 Task: Find the distance between Seattle and Klondike Gold Rush National Historical Park
Action: Mouse moved to (265, 65)
Screenshot: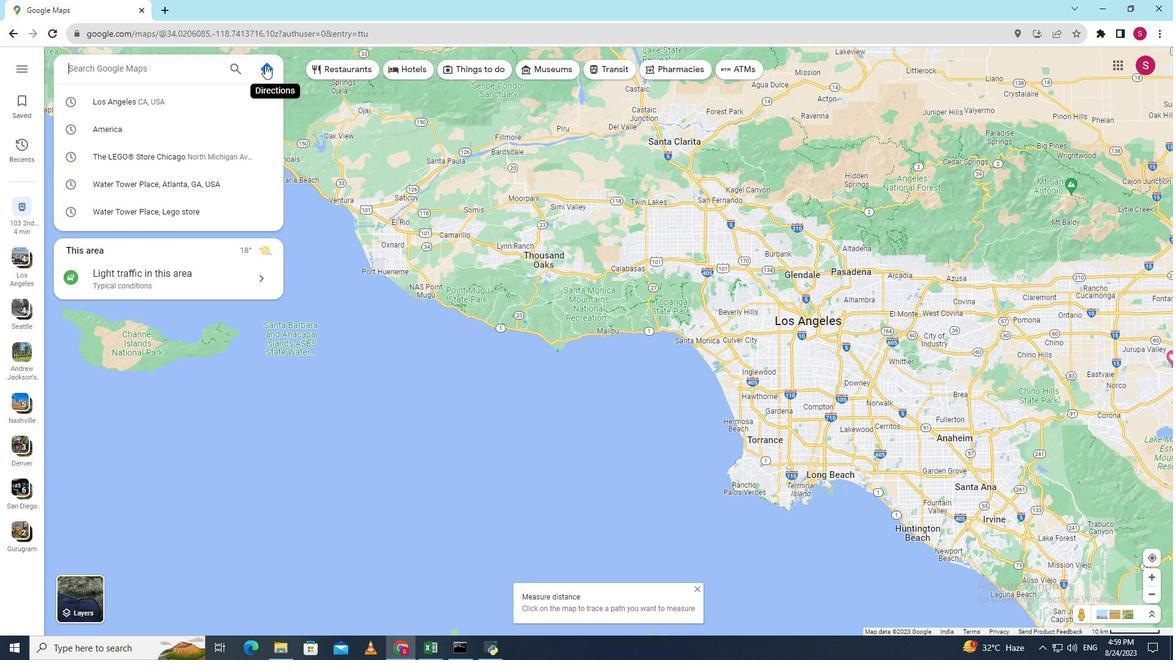 
Action: Mouse pressed left at (265, 65)
Screenshot: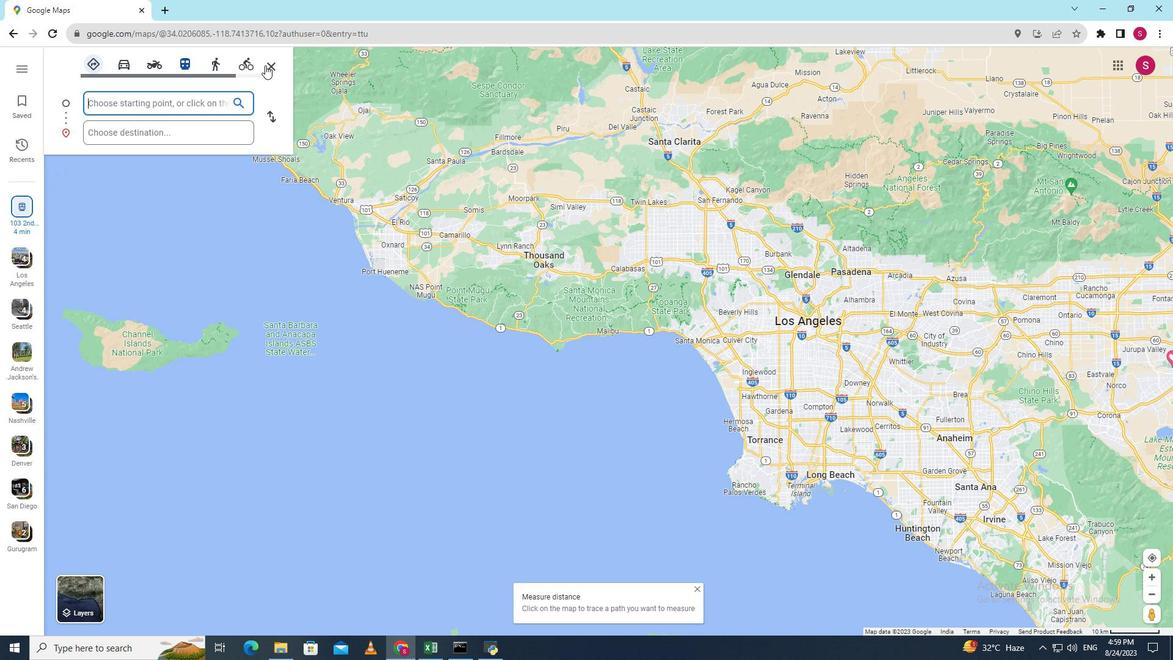 
Action: Key pressed <Key.shift>Seattle
Screenshot: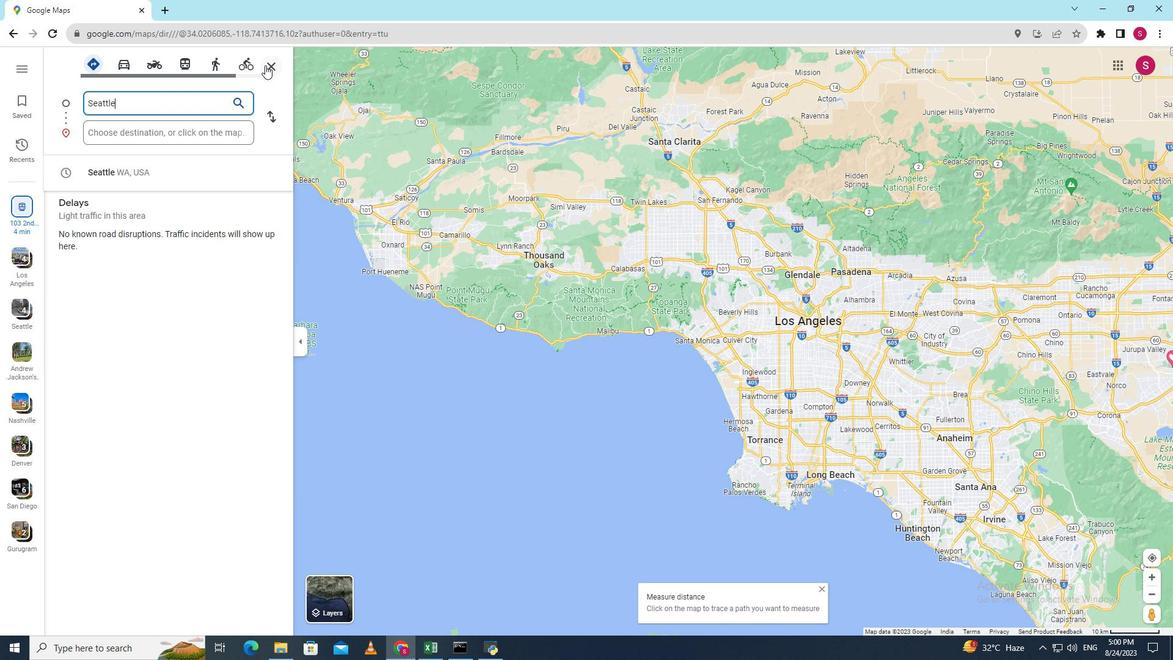 
Action: Mouse moved to (184, 128)
Screenshot: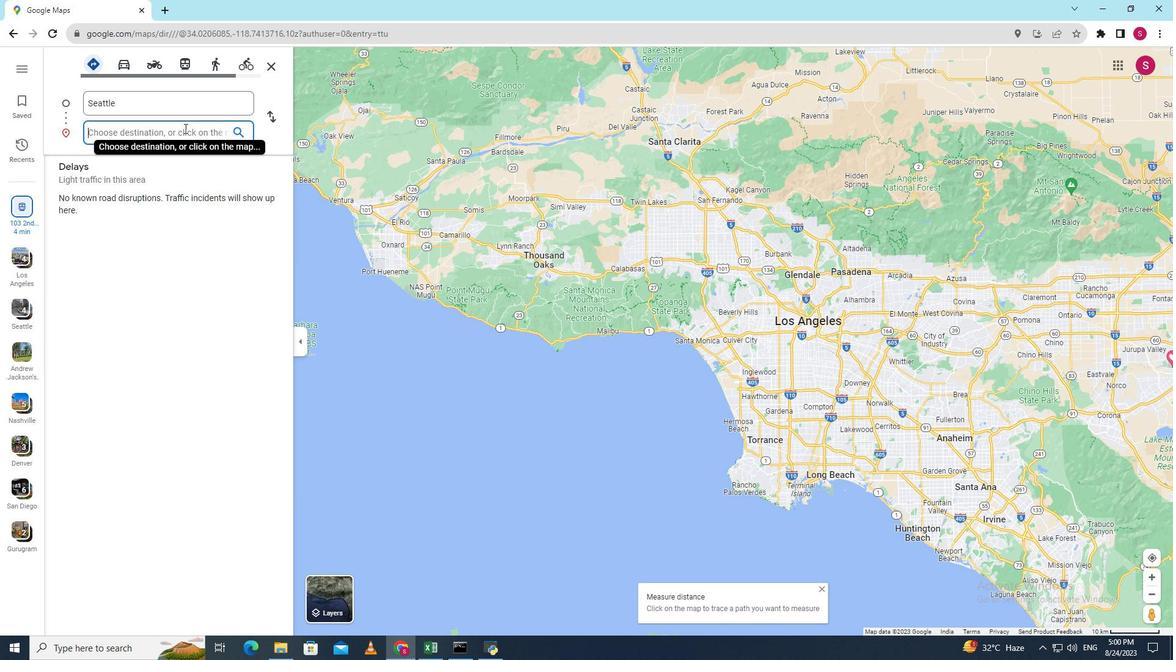 
Action: Mouse pressed left at (184, 128)
Screenshot: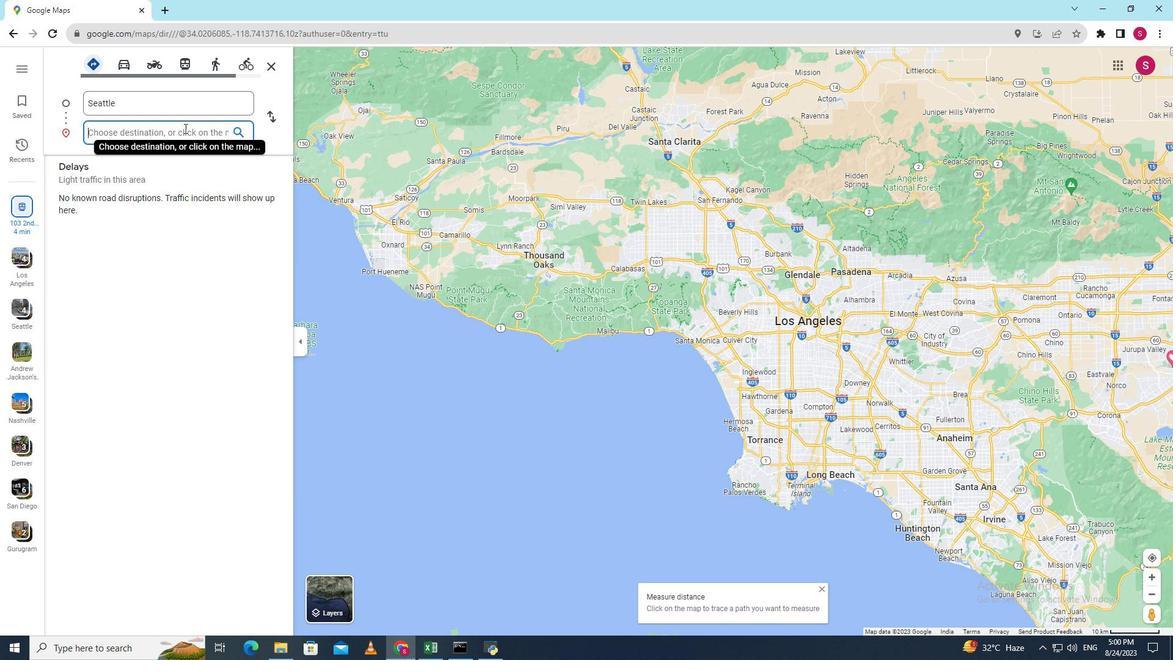 
Action: Key pressed <Key.shift><Key.shift><Key.shift><Key.shift><Key.shift><Key.shift><Key.shift><Key.shift><Key.shift><Key.shift>Klondike<Key.space><Key.shift><Key.shift><Key.shift><Key.shift><Key.shift><Key.shift><Key.shift><Key.shift><Key.shift><Key.shift><Key.shift><Key.shift><Key.shift><Key.shift><Key.shift><Key.shift><Key.shift><Key.shift>Gold<Key.space><Key.shift>Rush<Key.space><Key.shift><Key.shift><Key.shift>B<Key.backspace>national<Key.left><Key.left><Key.left><Key.left><Key.left><Key.left><Key.left><Key.left><Key.left><Key.right><Key.right><Key.backspace><Key.shift><Key.shift><Key.shift><Key.shift><Key.shift><Key.shift><Key.shift><Key.shift><Key.shift><Key.shift><Key.shift><Key.shift><Key.shift><Key.shift>N<Key.down>
Screenshot: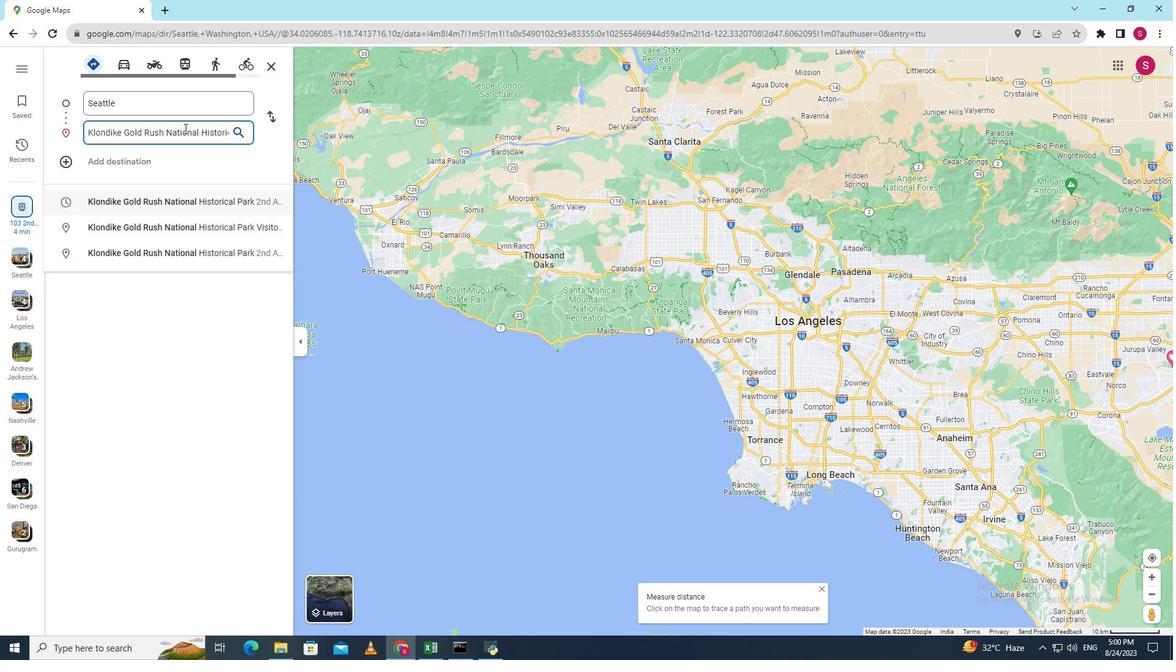 
Action: Mouse moved to (213, 131)
Screenshot: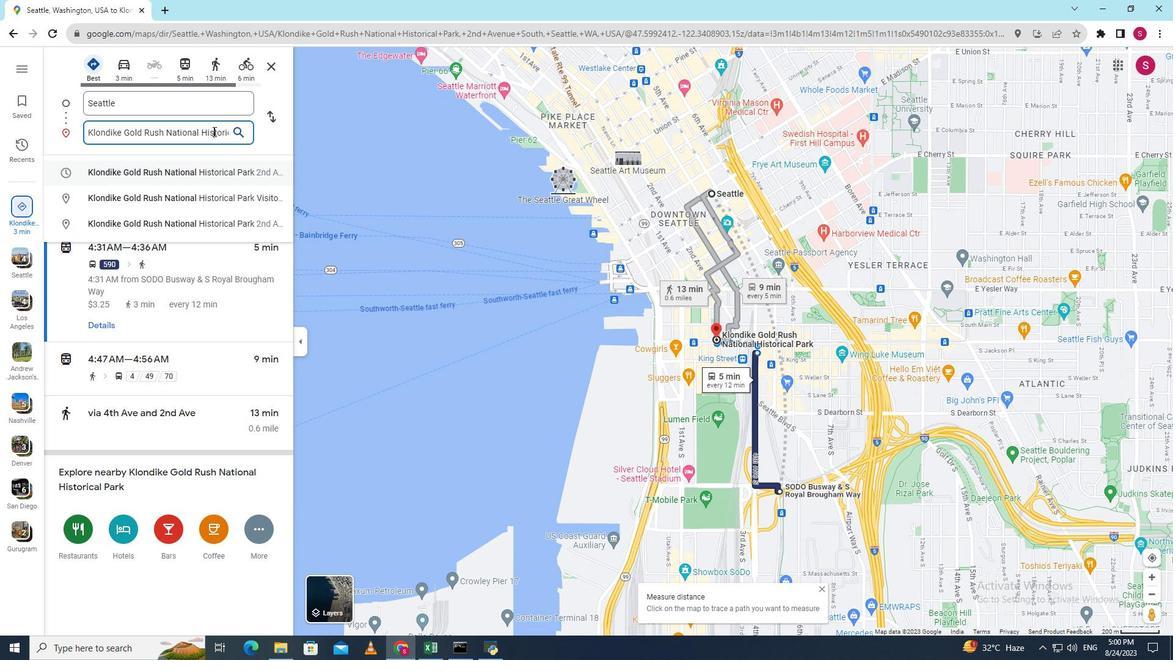 
Action: Mouse pressed left at (213, 131)
Screenshot: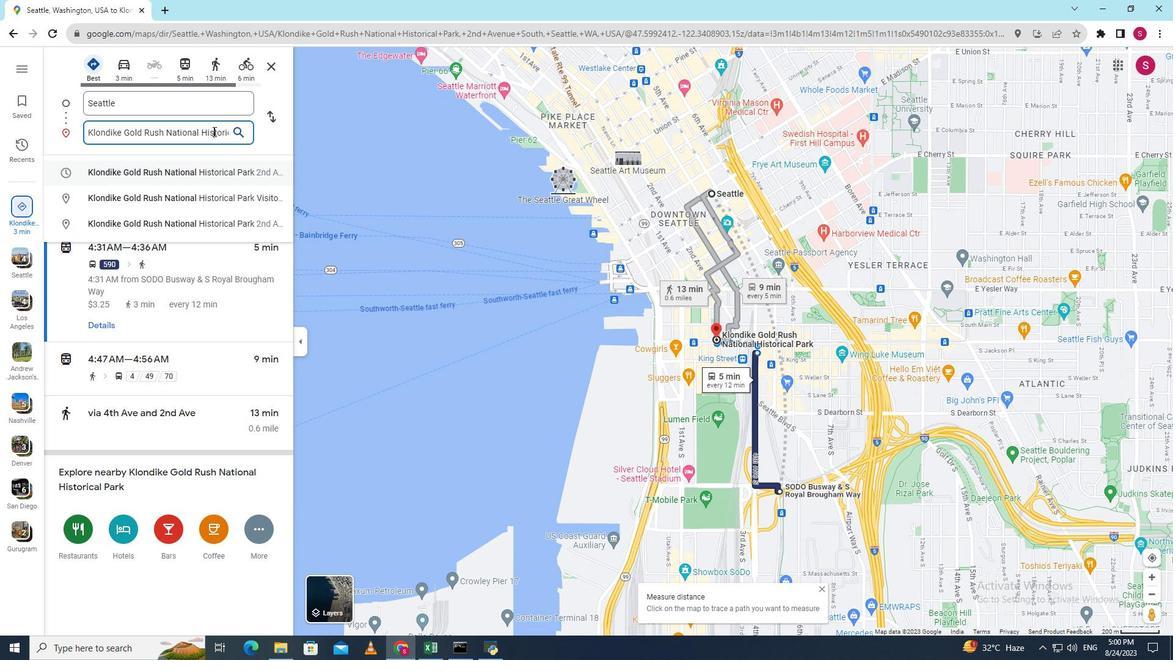 
Action: Mouse moved to (716, 209)
Screenshot: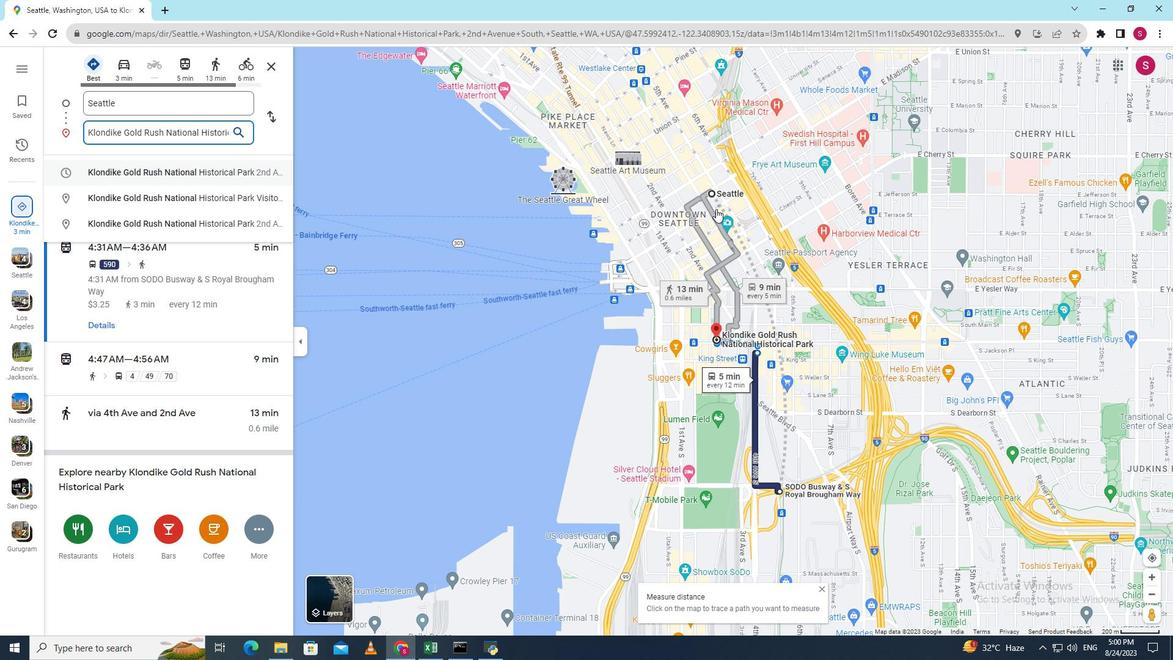 
Action: Mouse scrolled (716, 209) with delta (0, 0)
Screenshot: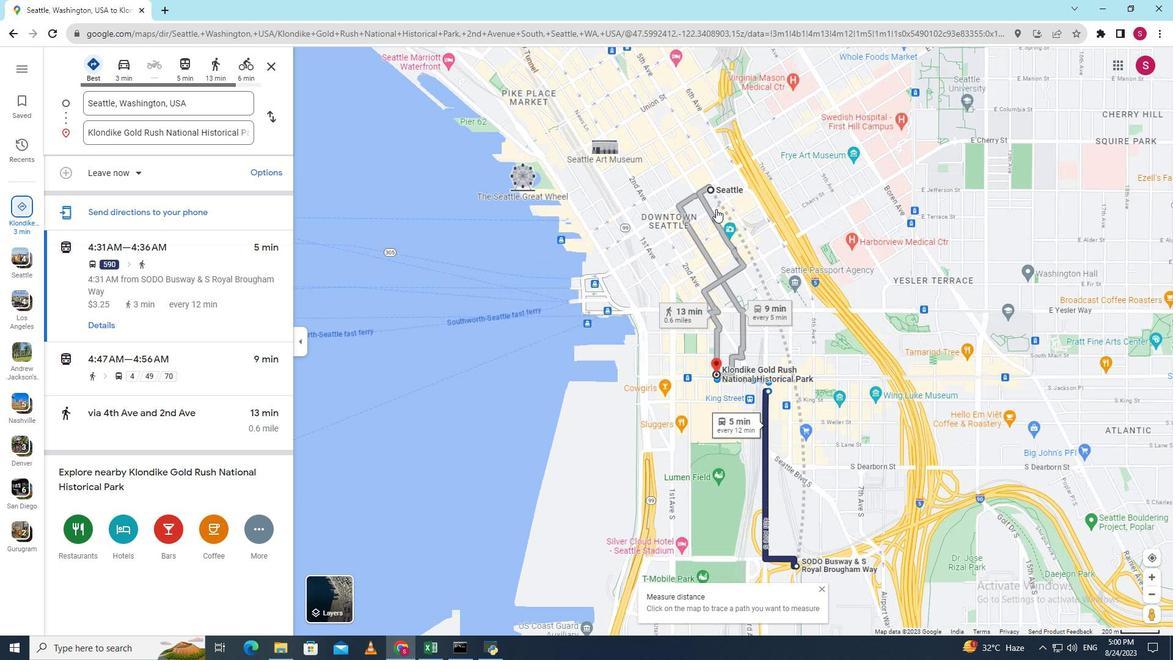 
Action: Mouse scrolled (716, 209) with delta (0, 0)
Screenshot: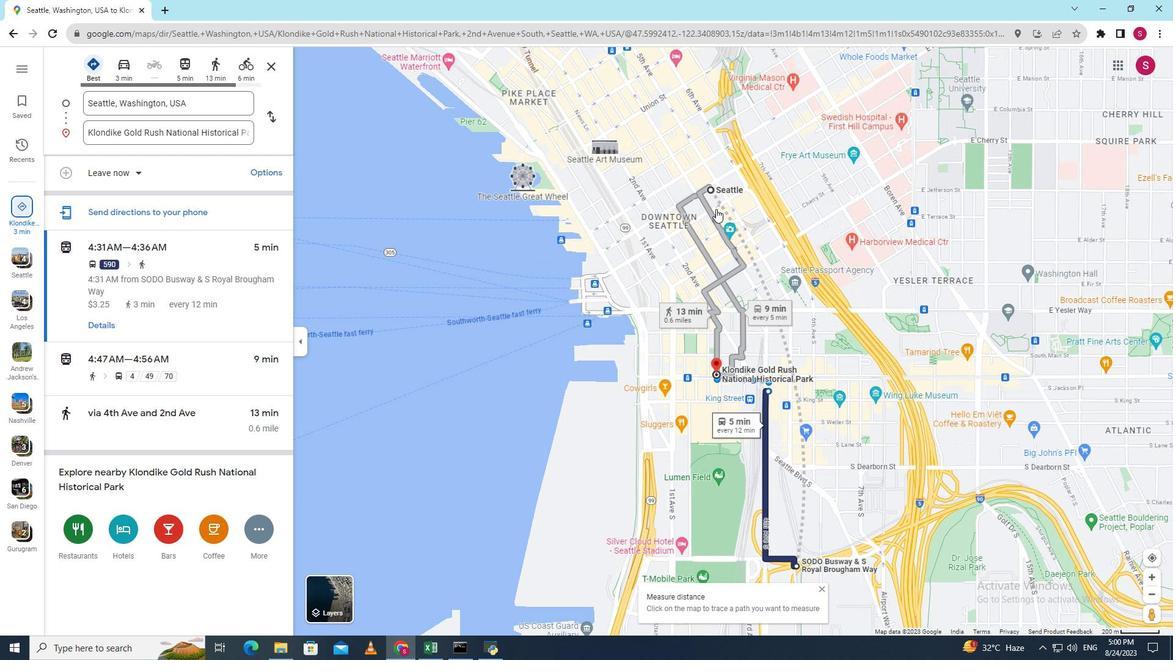 
Action: Mouse scrolled (716, 209) with delta (0, 0)
Screenshot: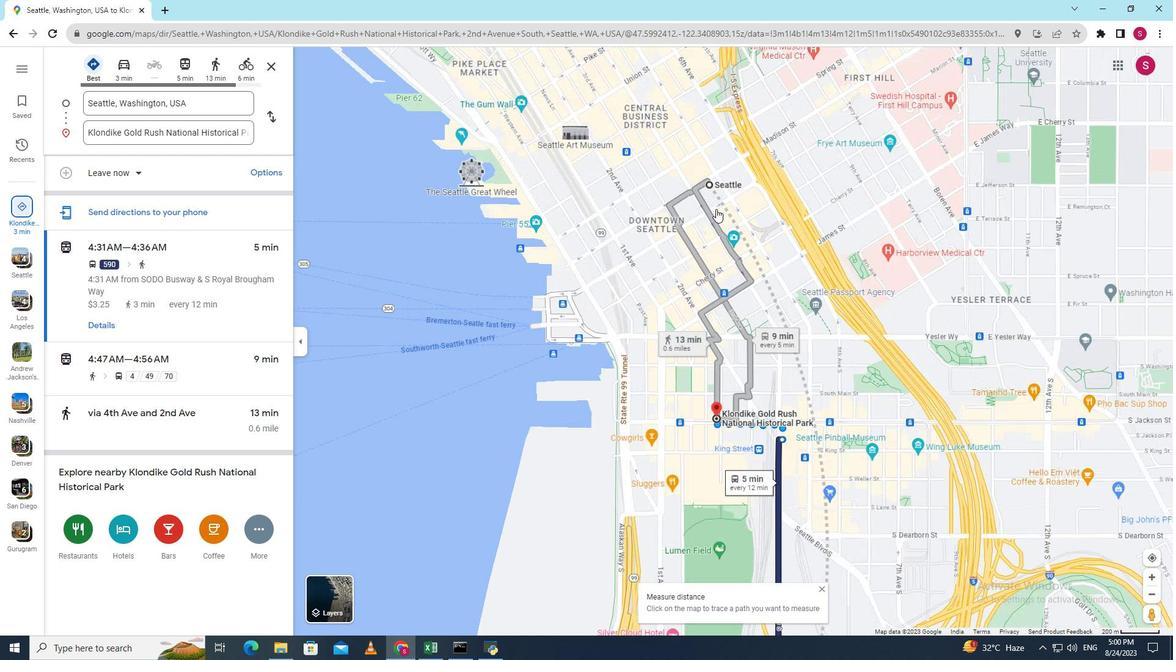 
Action: Mouse scrolled (716, 209) with delta (0, 0)
Screenshot: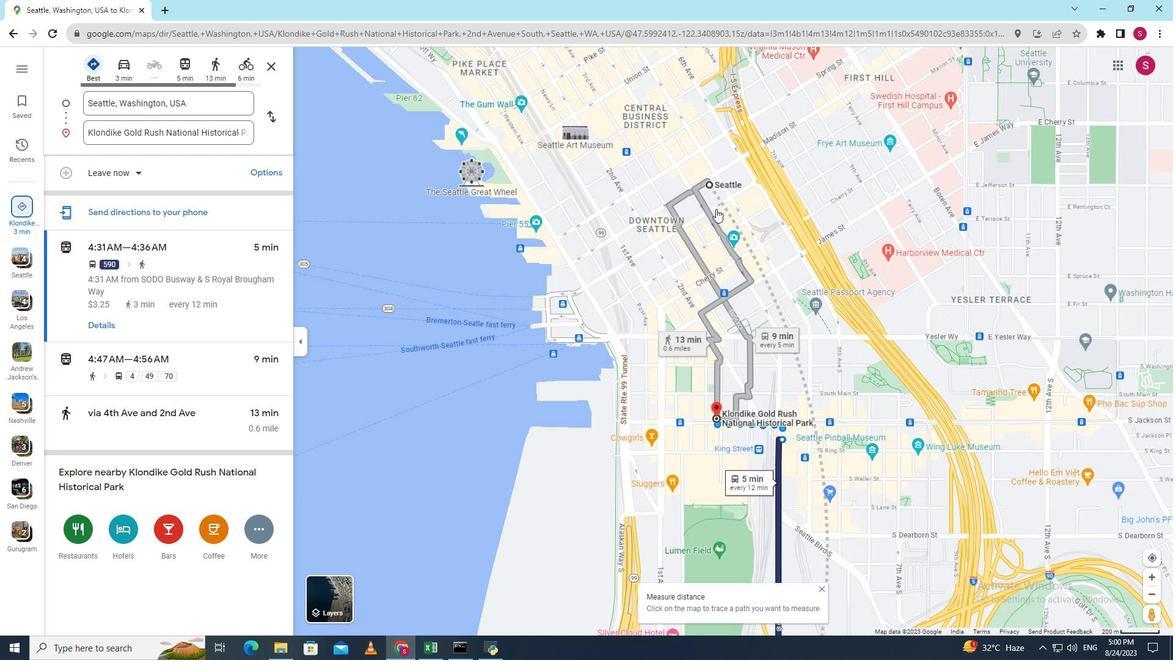 
Action: Mouse scrolled (716, 209) with delta (0, 0)
Screenshot: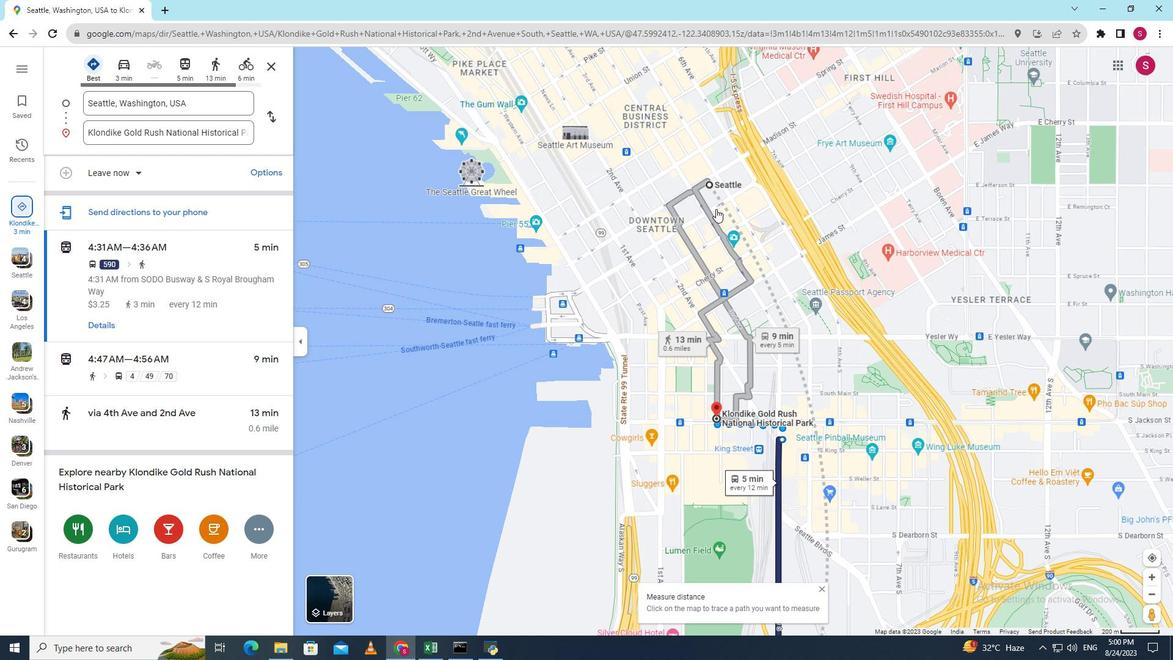 
Action: Mouse moved to (707, 177)
Screenshot: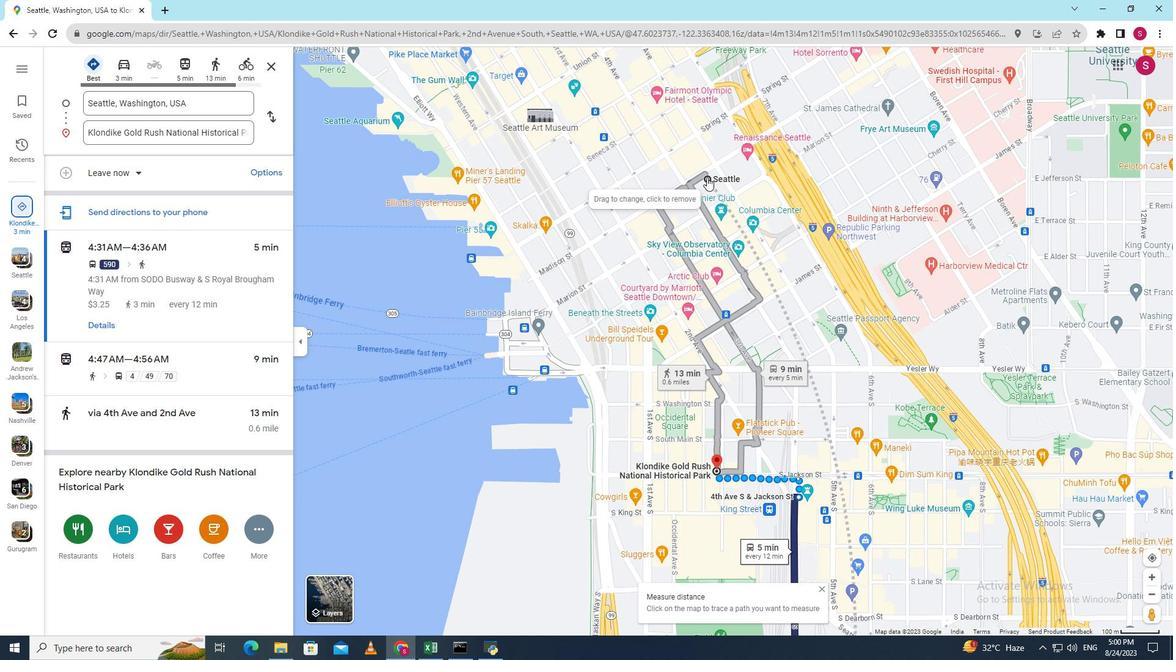 
Action: Mouse pressed right at (707, 177)
Screenshot: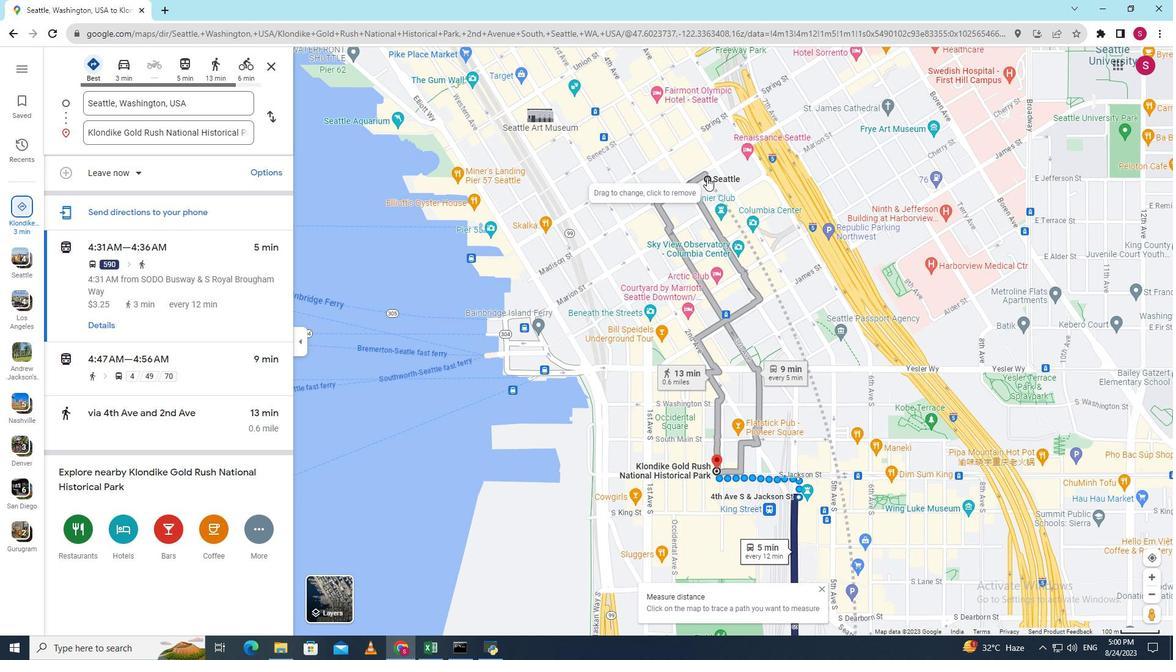 
Action: Mouse moved to (749, 250)
Screenshot: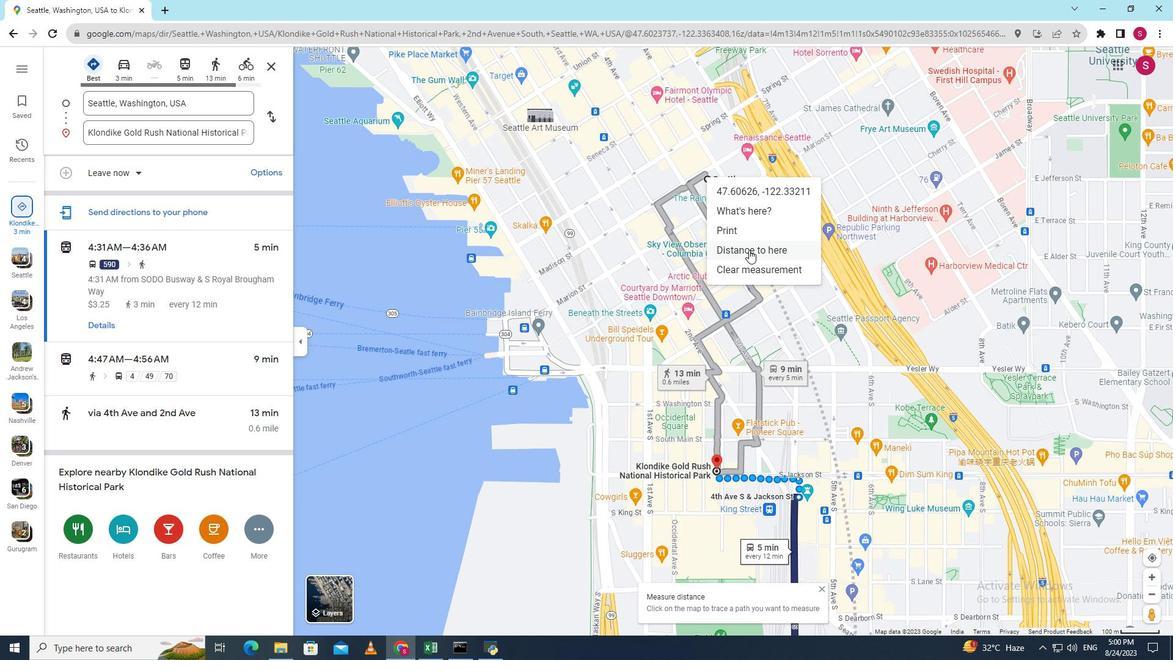 
Action: Mouse pressed left at (749, 250)
Screenshot: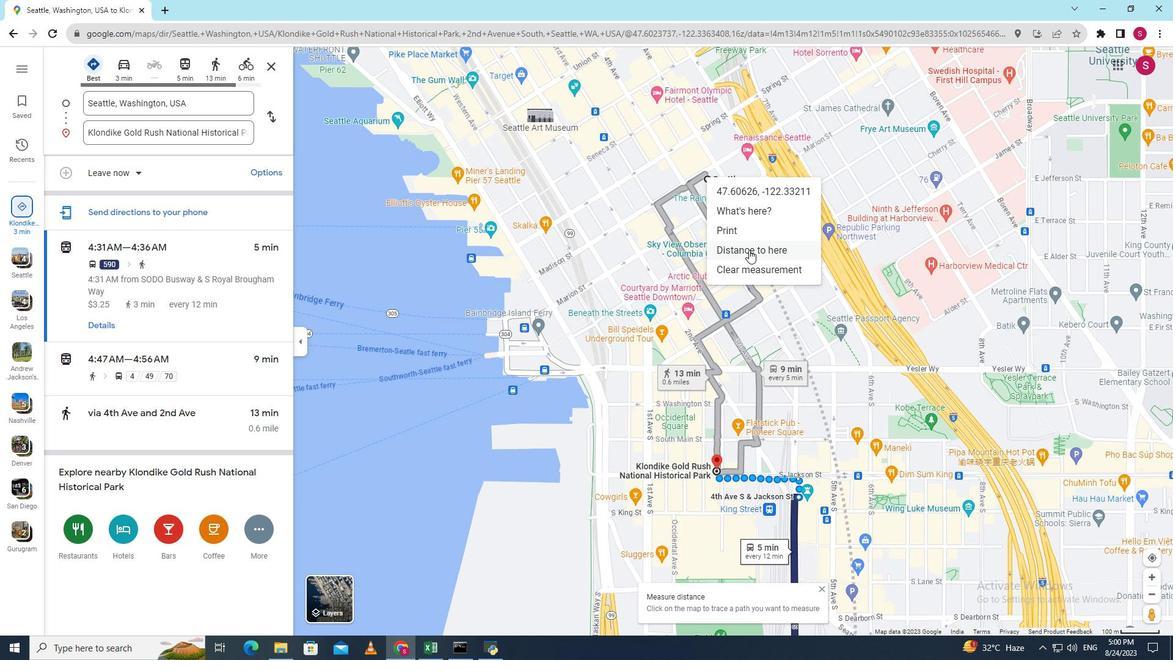 
Action: Mouse moved to (710, 471)
Screenshot: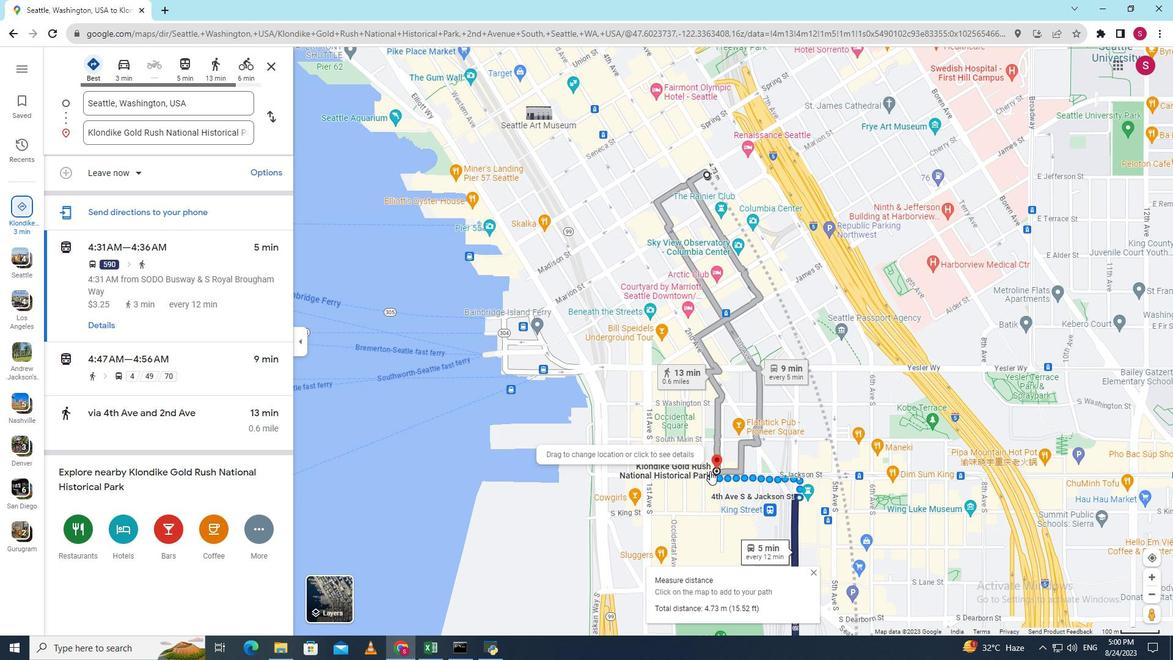 
Action: Mouse scrolled (710, 472) with delta (0, 0)
Screenshot: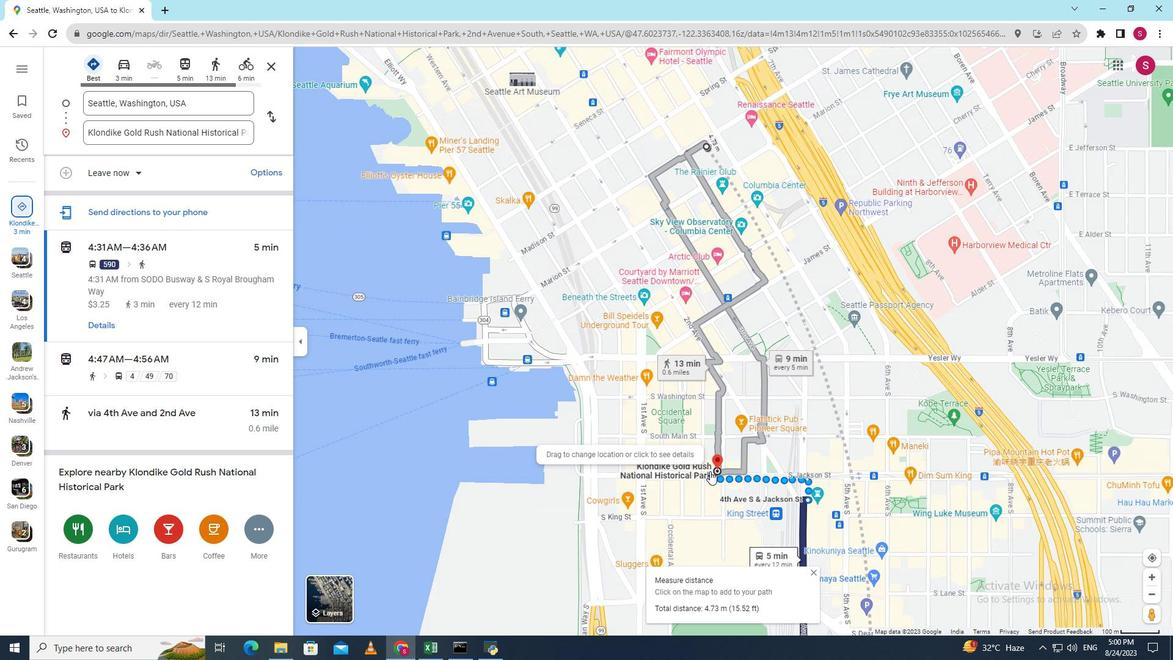 
Action: Mouse scrolled (710, 472) with delta (0, 0)
Screenshot: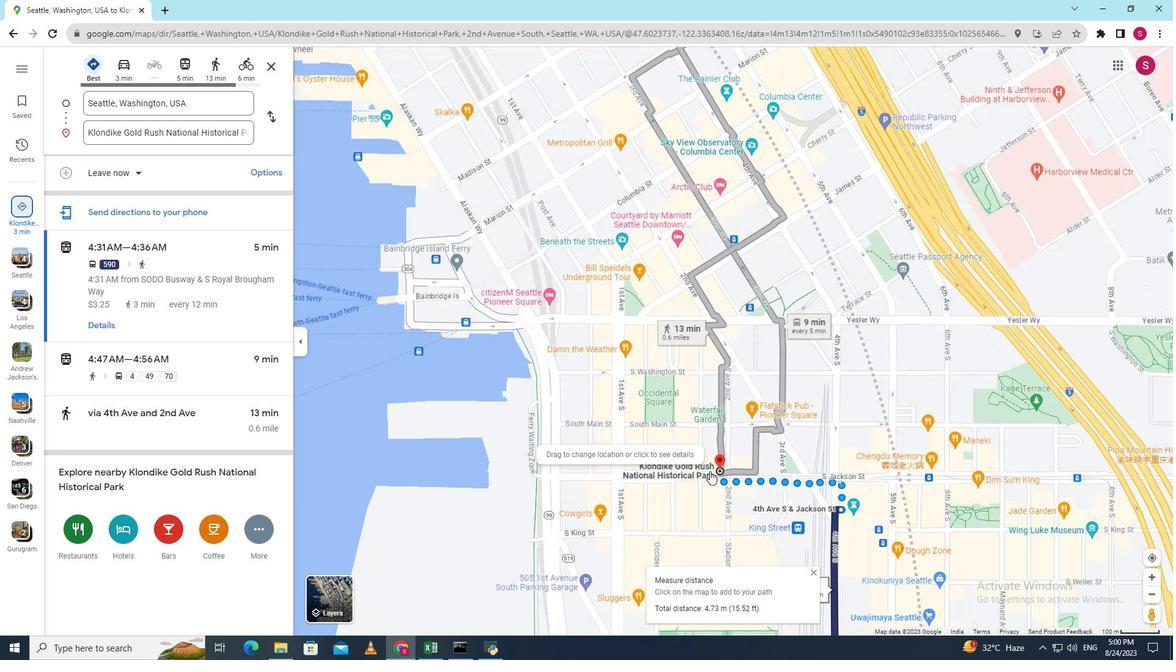 
Action: Mouse scrolled (710, 472) with delta (0, 0)
Screenshot: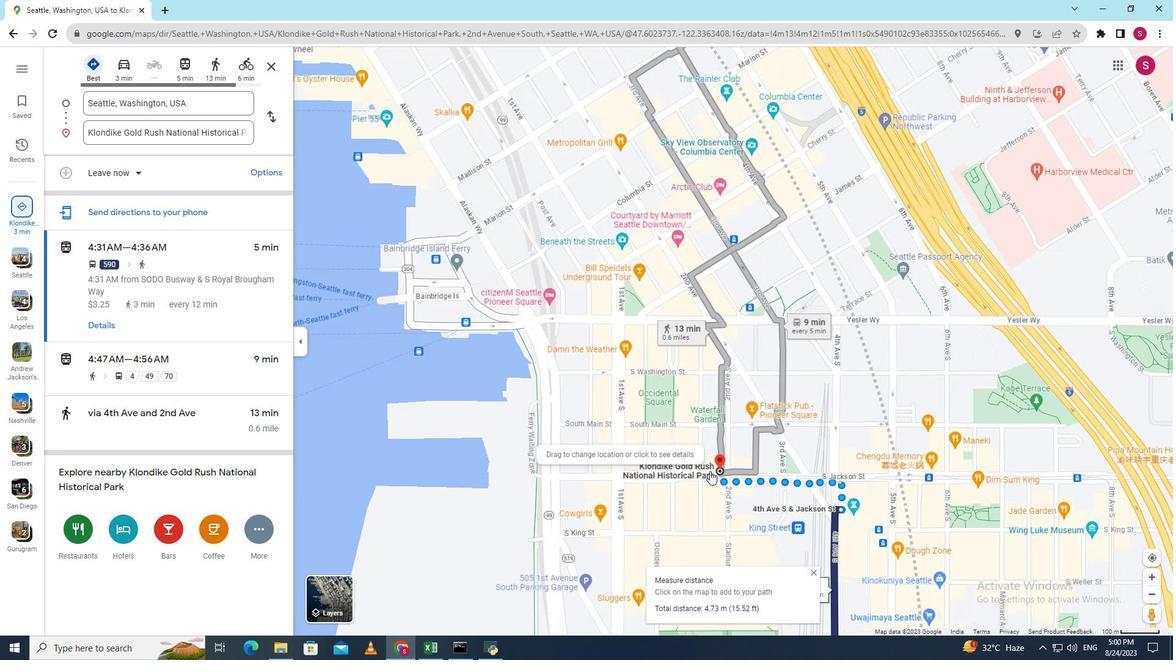 
Action: Mouse scrolled (710, 472) with delta (0, 0)
Screenshot: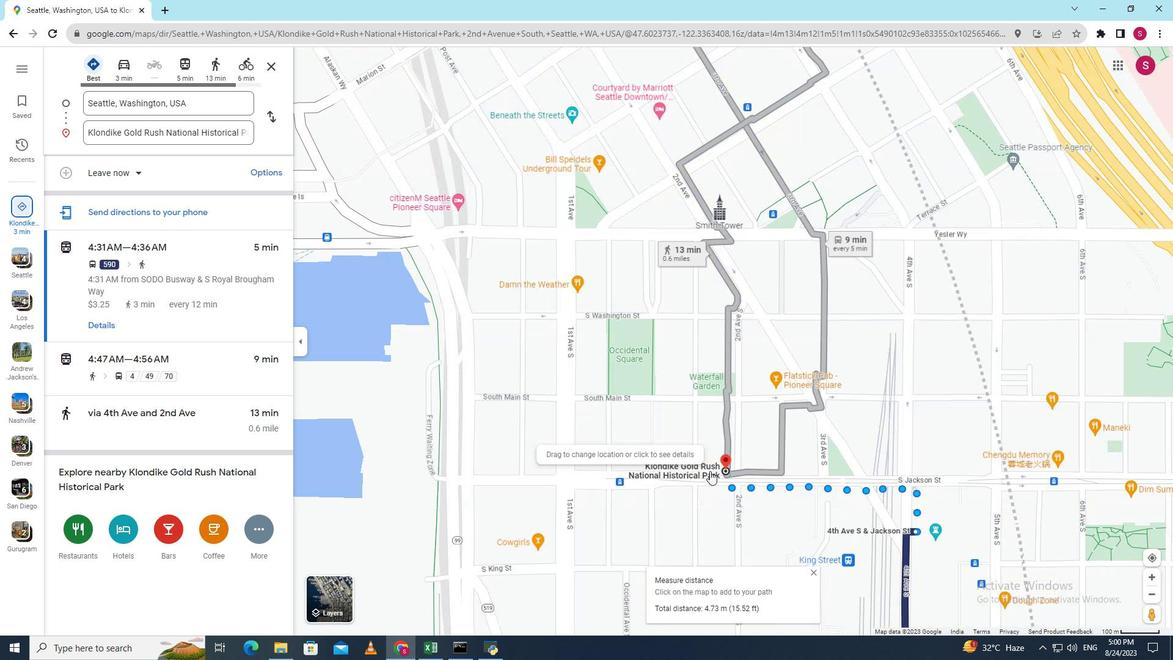 
Action: Mouse scrolled (710, 472) with delta (0, 0)
Screenshot: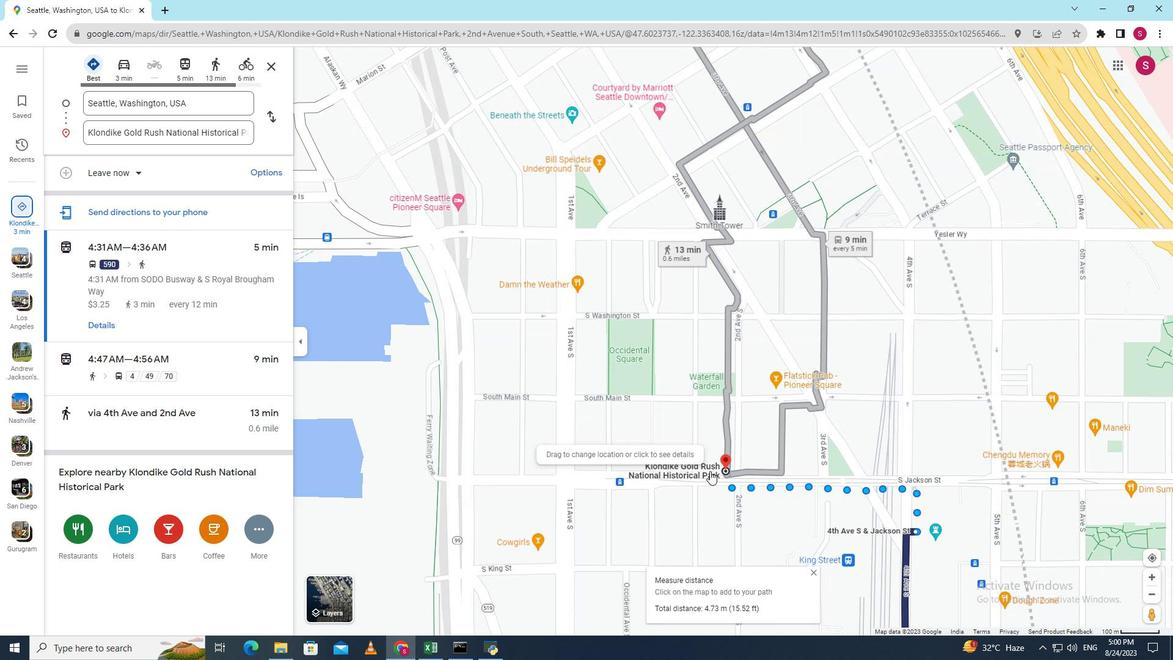 
Action: Mouse scrolled (710, 472) with delta (0, 0)
Screenshot: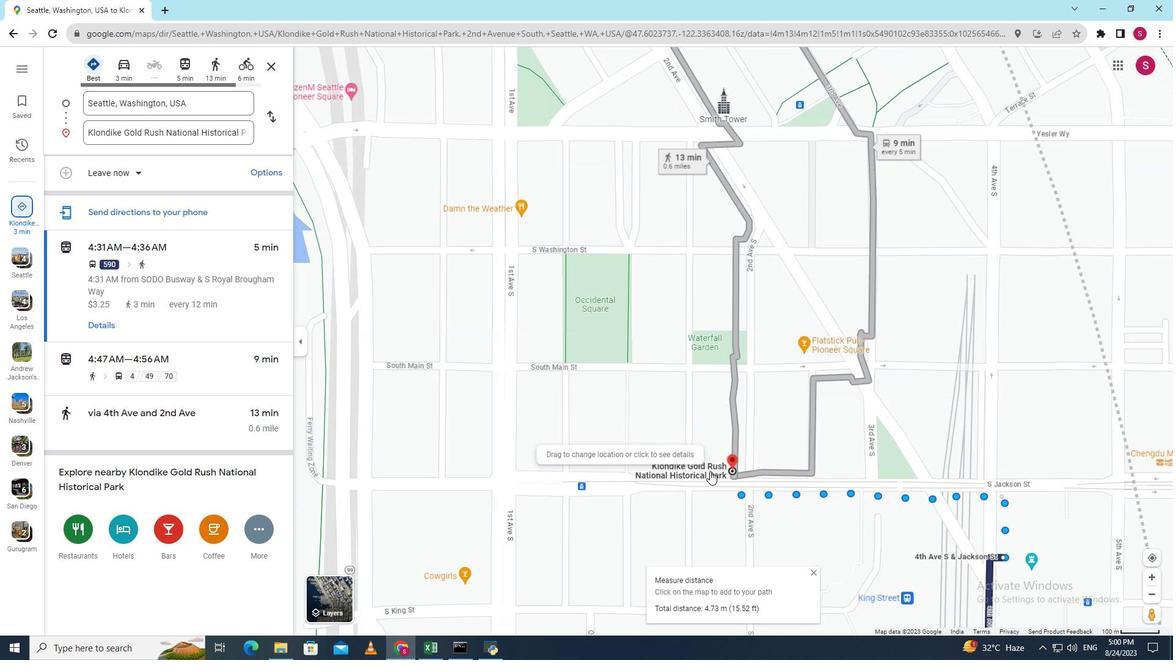 
Action: Mouse scrolled (710, 472) with delta (0, 0)
Screenshot: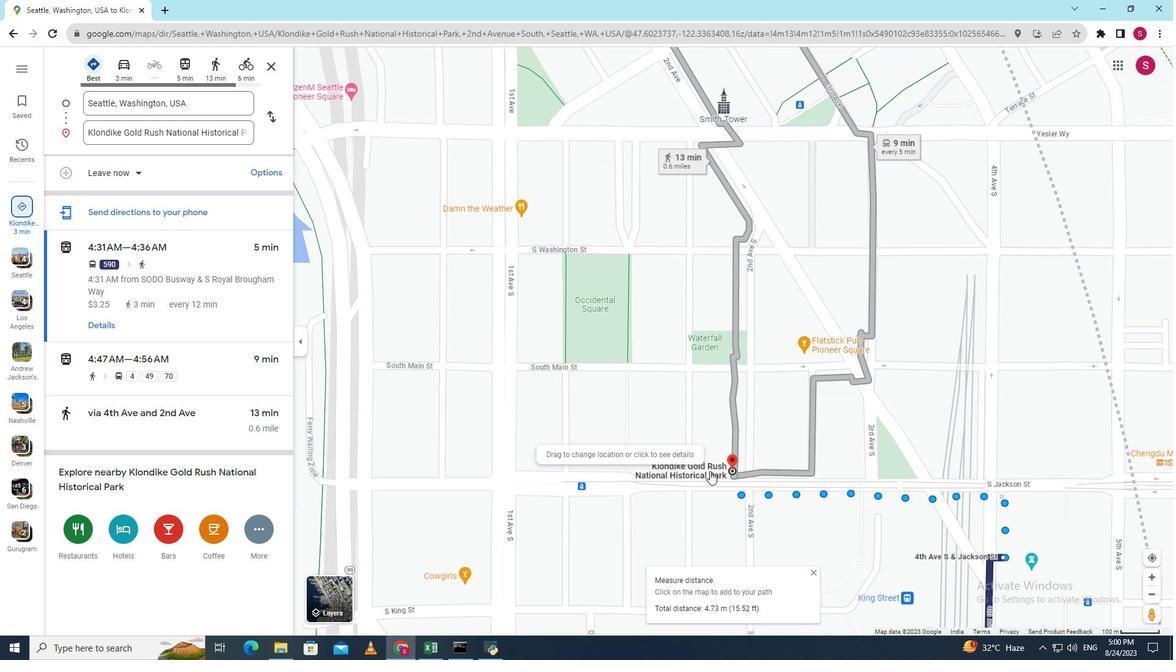
Action: Mouse moved to (733, 470)
Screenshot: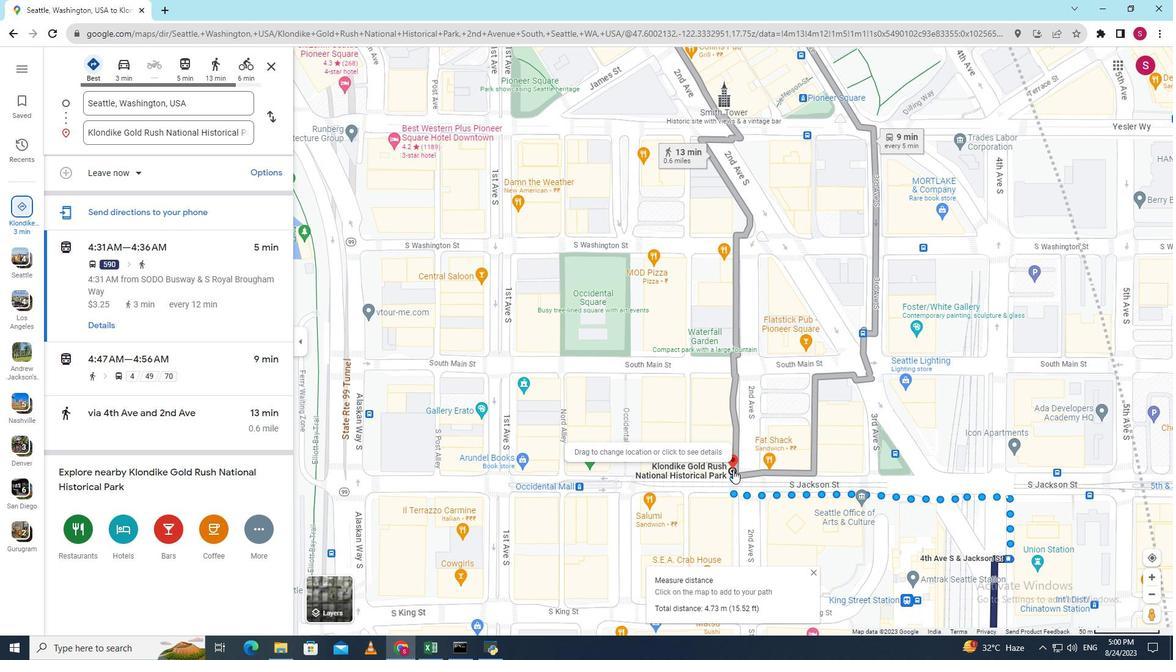 
Action: Mouse pressed right at (733, 470)
Screenshot: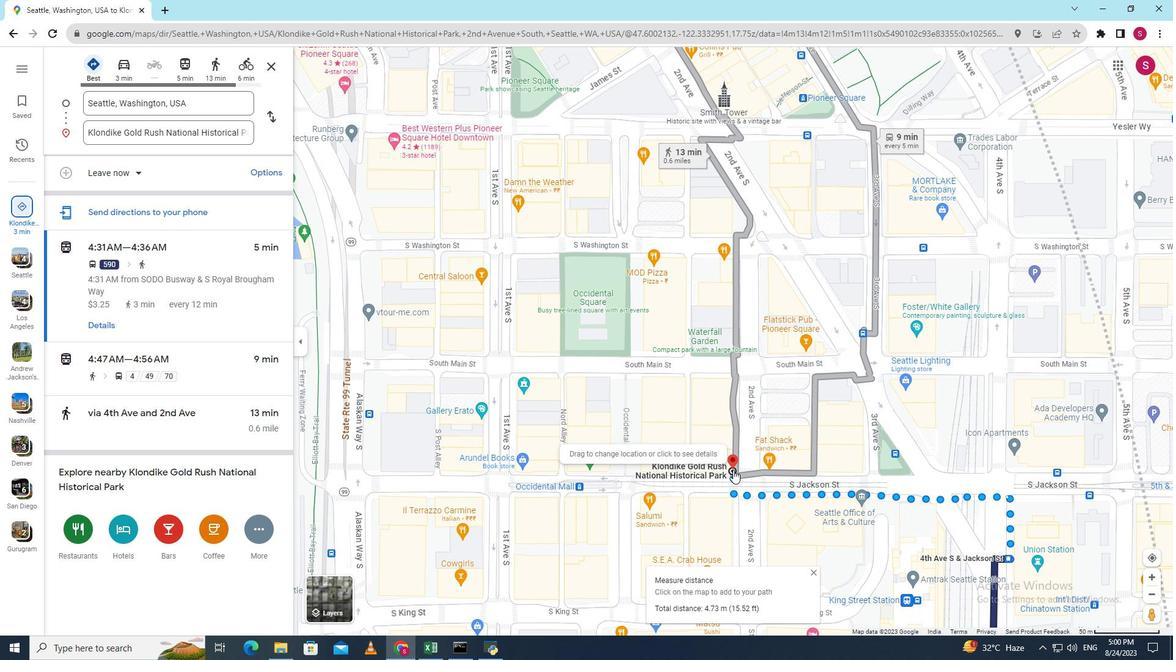 
Action: Mouse moved to (761, 566)
Screenshot: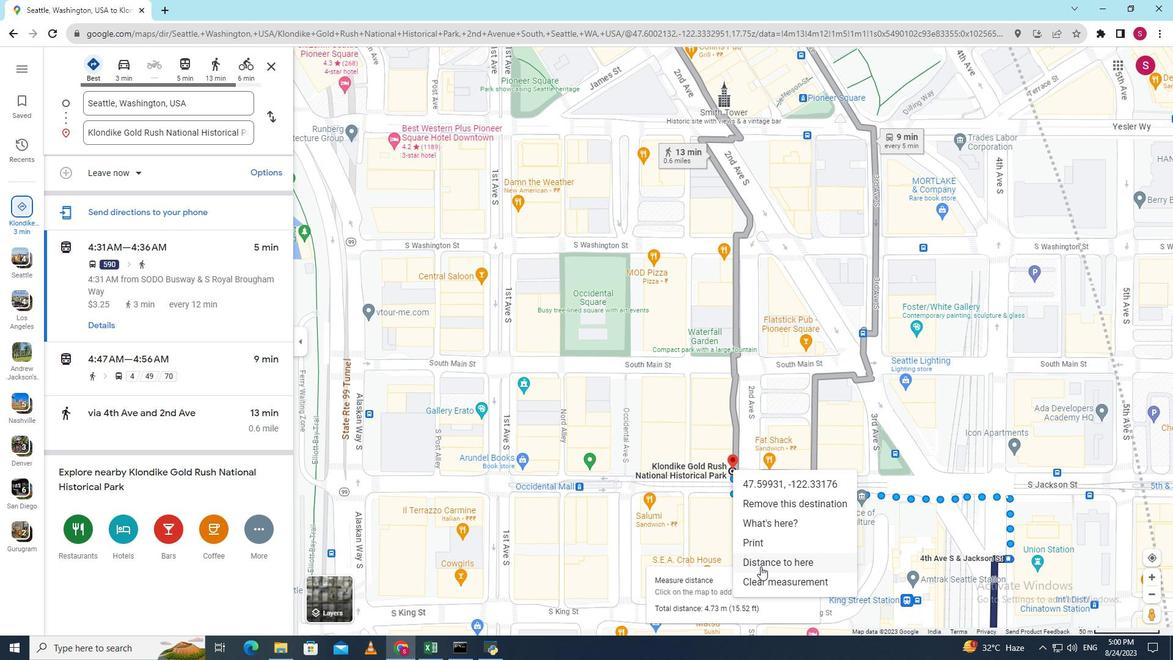 
Action: Mouse pressed left at (761, 566)
Screenshot: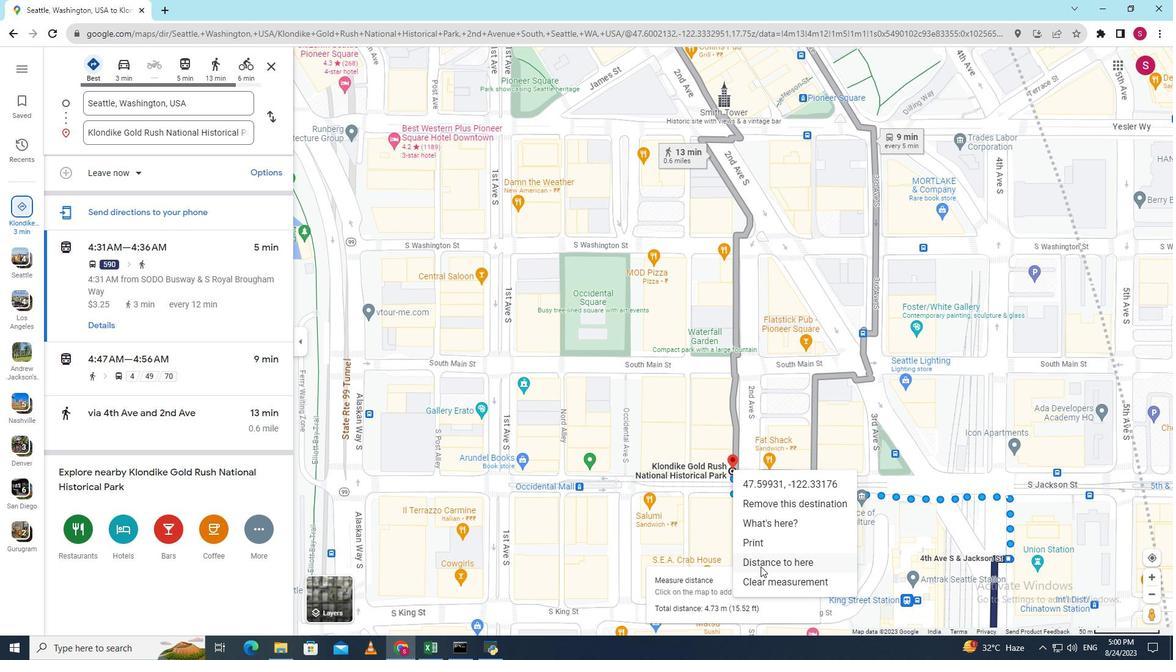 
Action: Mouse moved to (758, 444)
Screenshot: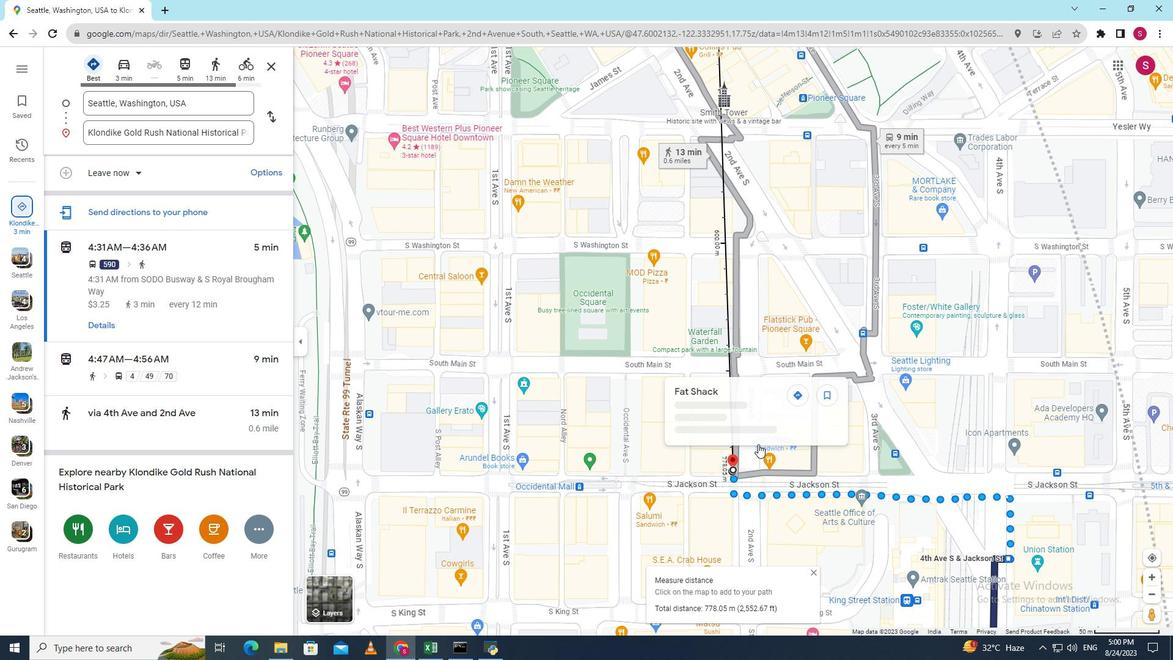 
Action: Mouse scrolled (758, 443) with delta (0, 0)
Screenshot: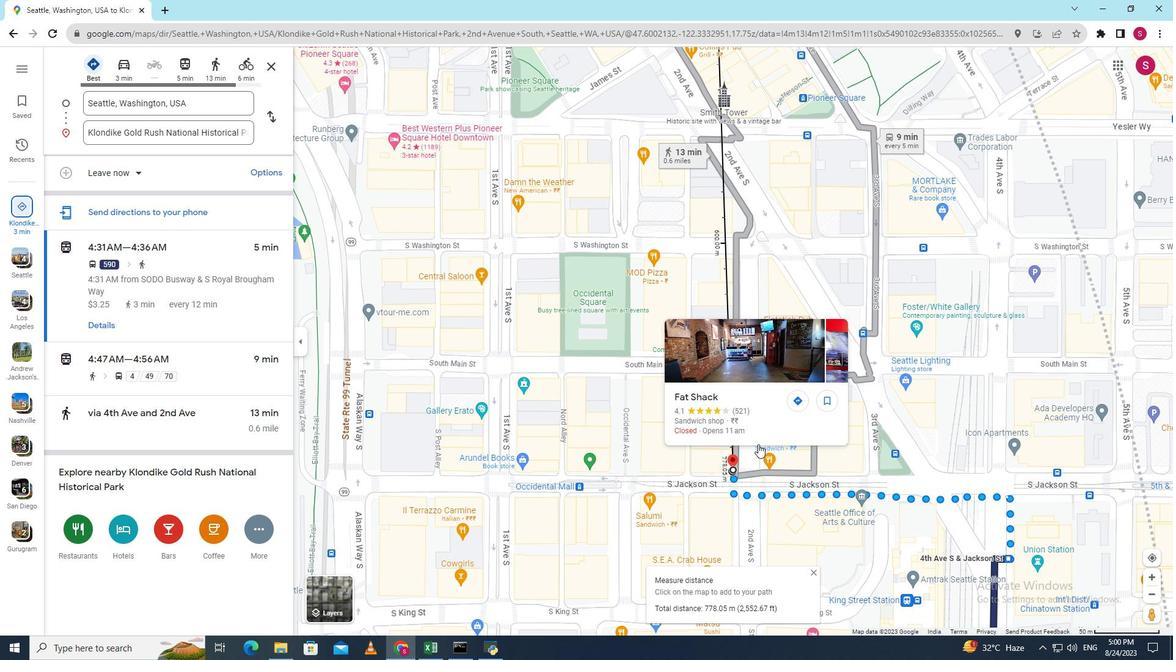
Action: Mouse scrolled (758, 443) with delta (0, 0)
Screenshot: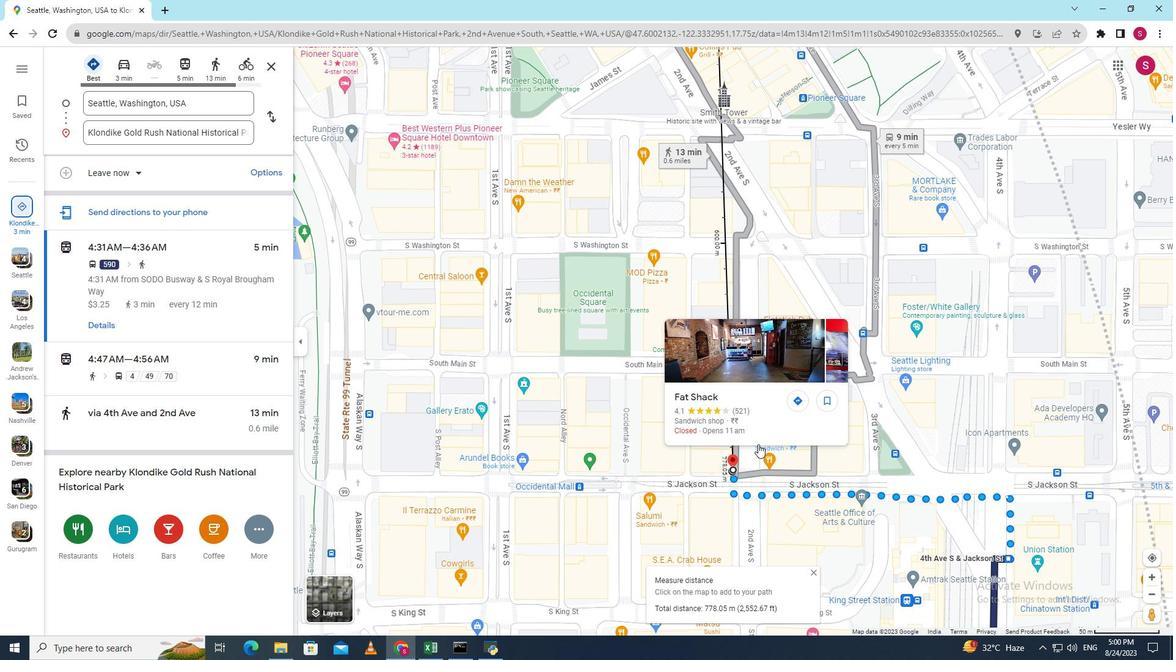 
Action: Mouse scrolled (758, 443) with delta (0, 0)
Screenshot: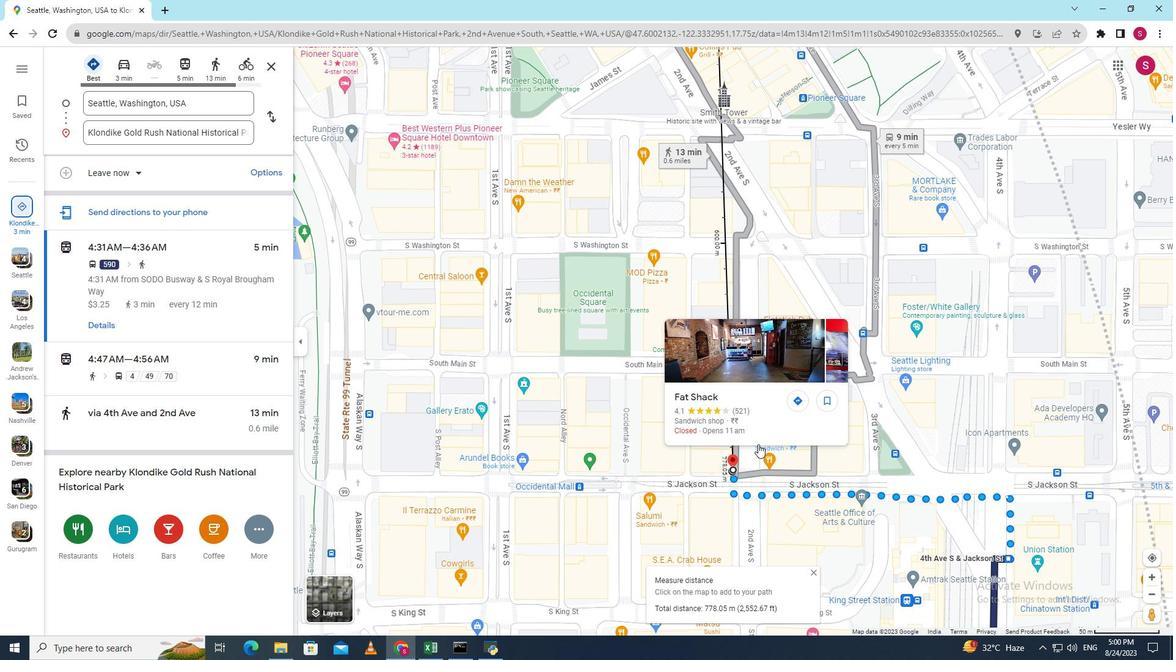 
Action: Mouse scrolled (758, 443) with delta (0, 0)
Screenshot: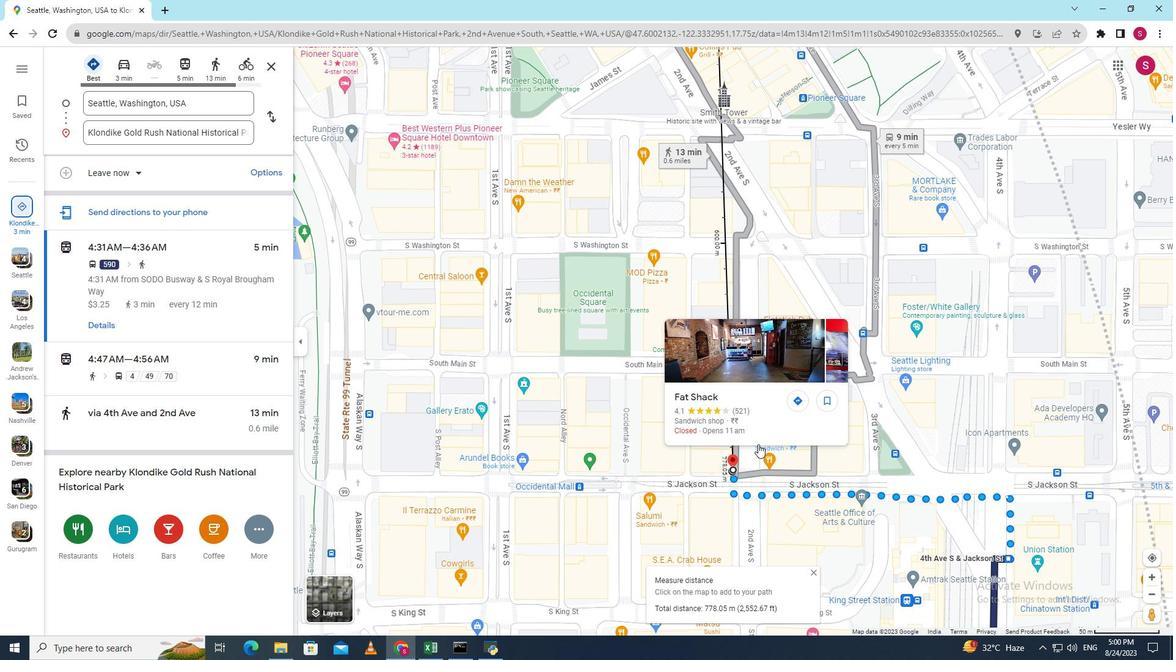 
Action: Mouse scrolled (758, 443) with delta (0, 0)
Screenshot: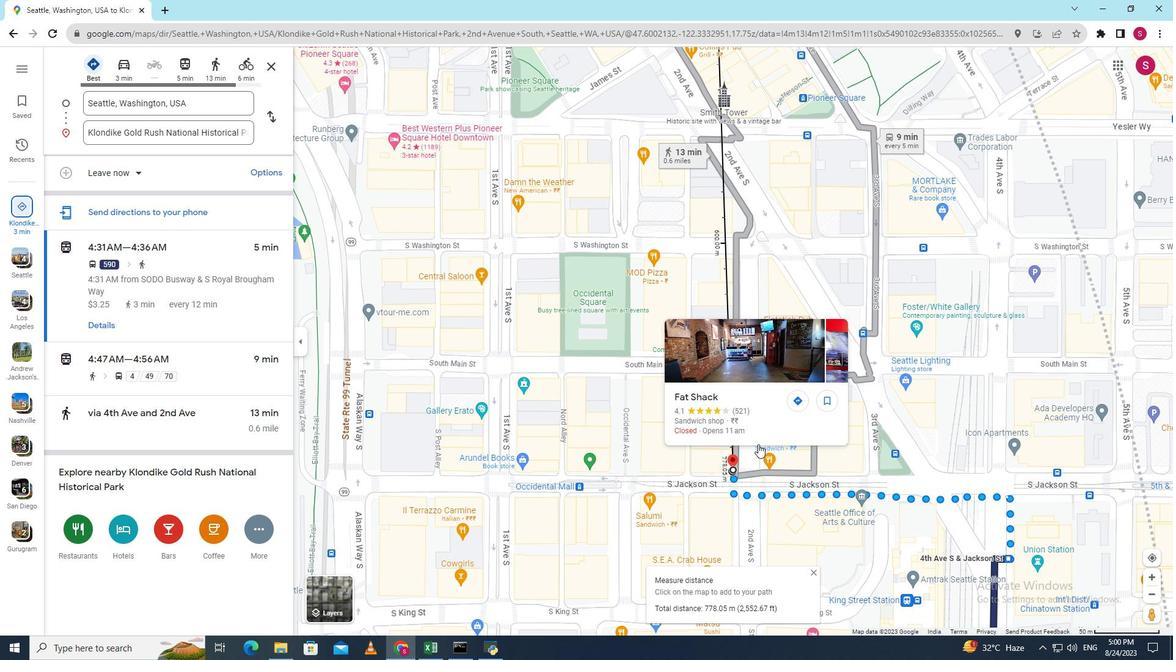 
Action: Mouse scrolled (758, 443) with delta (0, 0)
Screenshot: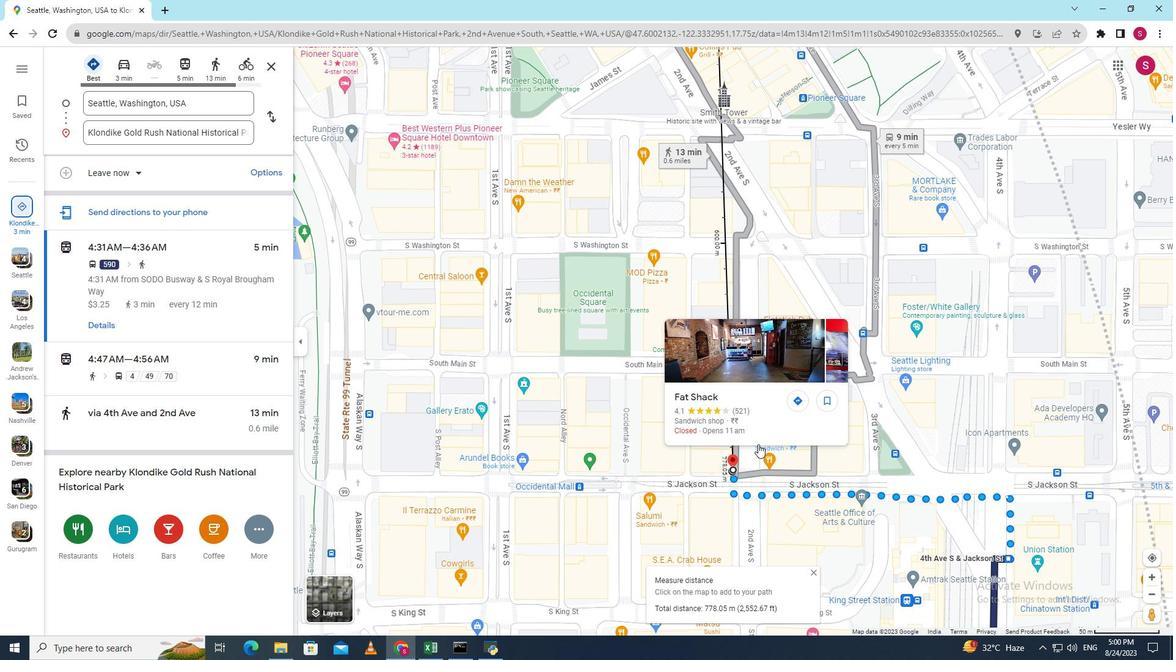 
Action: Mouse moved to (662, 457)
Screenshot: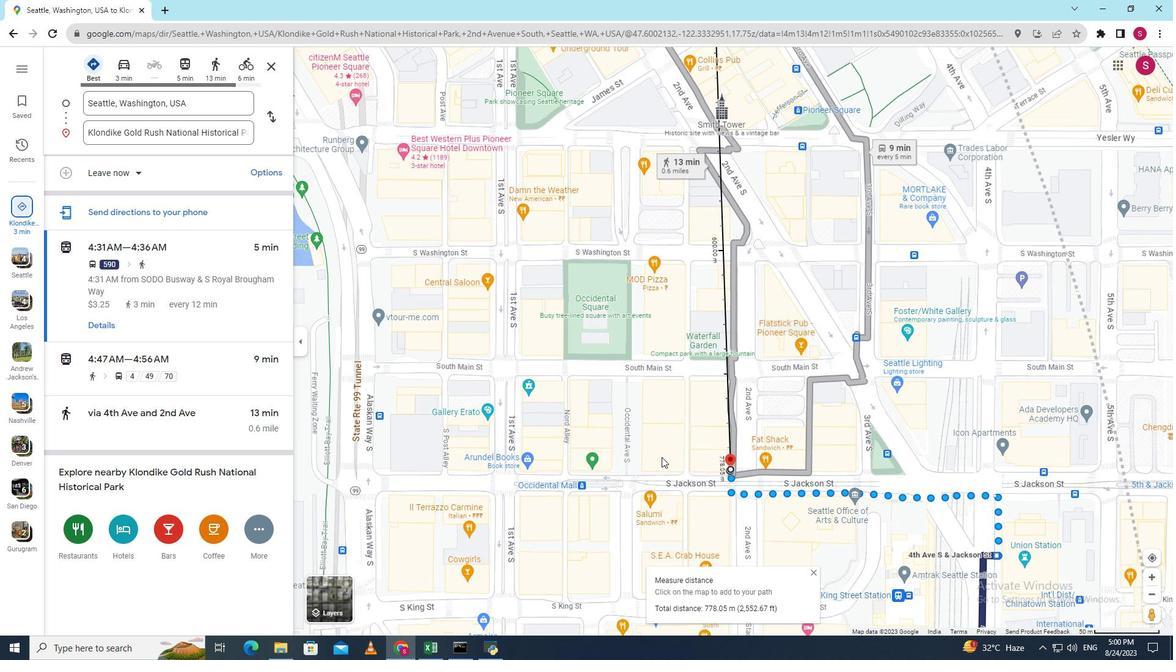 
Action: Mouse scrolled (662, 456) with delta (0, 0)
Screenshot: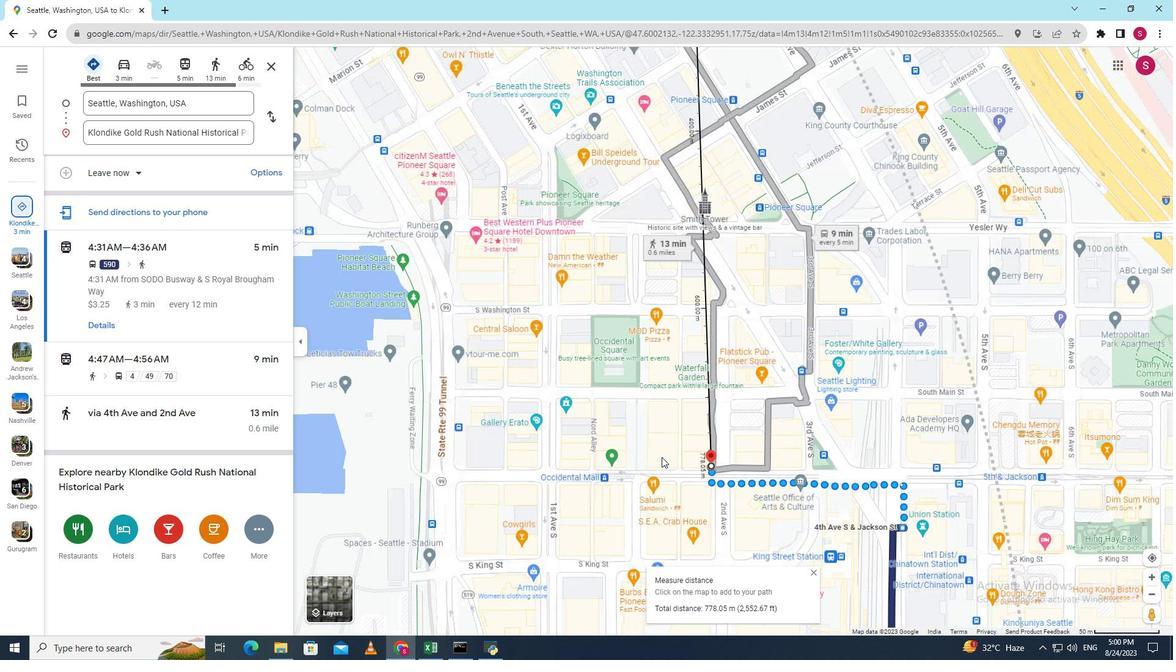 
Action: Mouse scrolled (662, 456) with delta (0, 0)
Screenshot: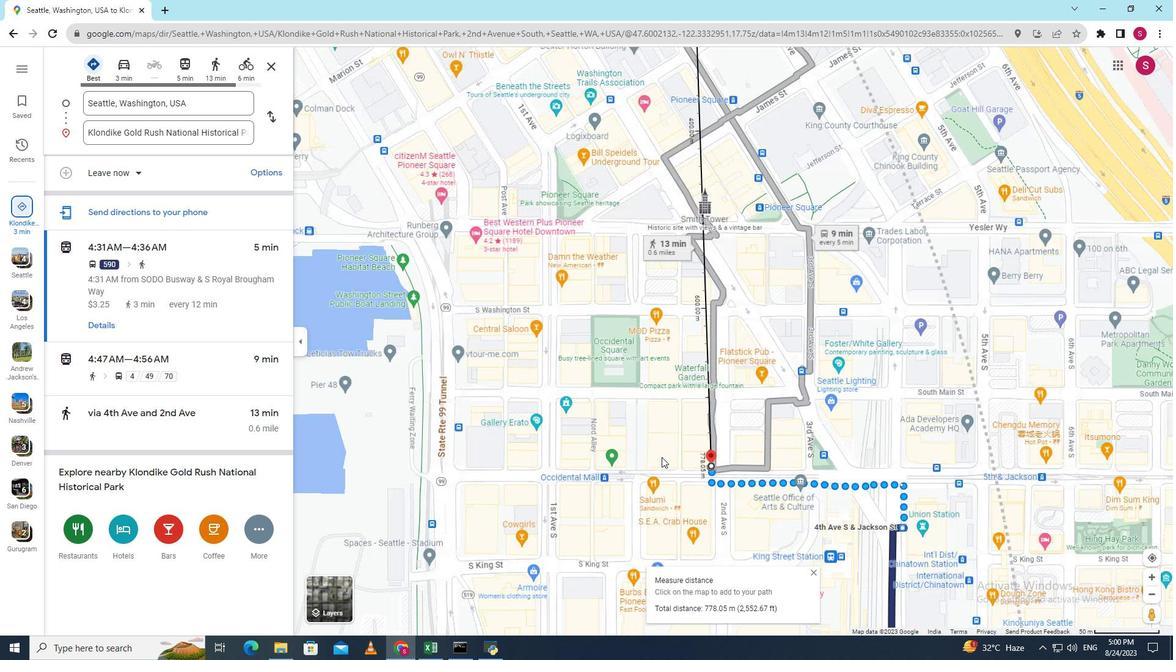 
Action: Mouse scrolled (662, 456) with delta (0, 0)
Screenshot: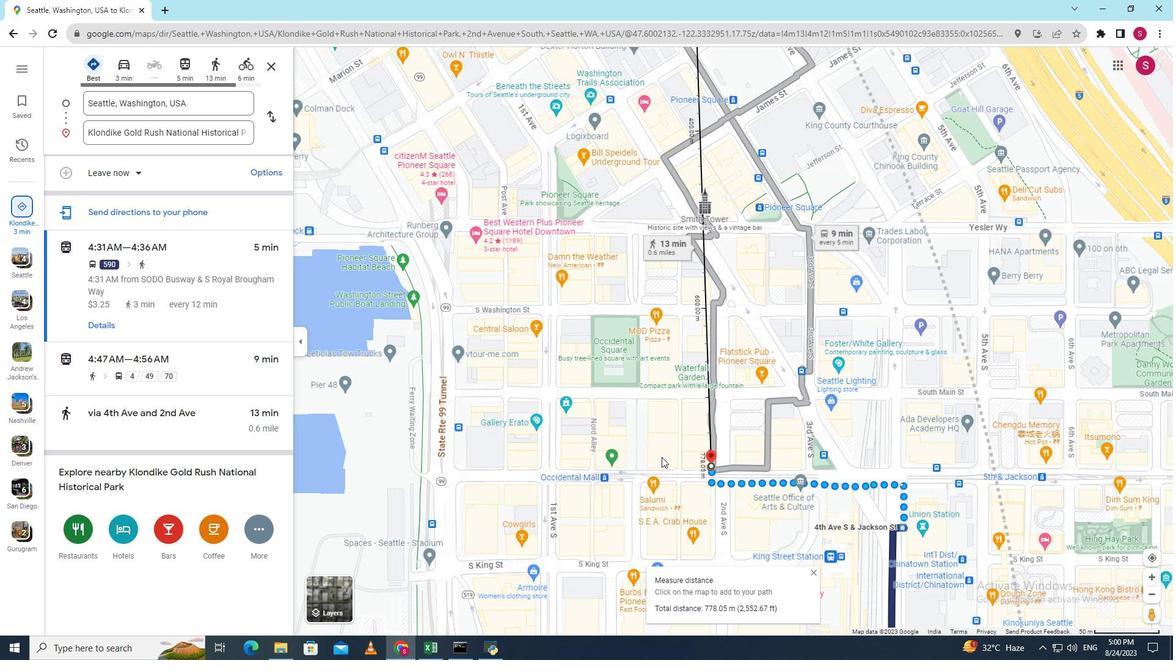 
Action: Mouse scrolled (662, 456) with delta (0, 0)
Screenshot: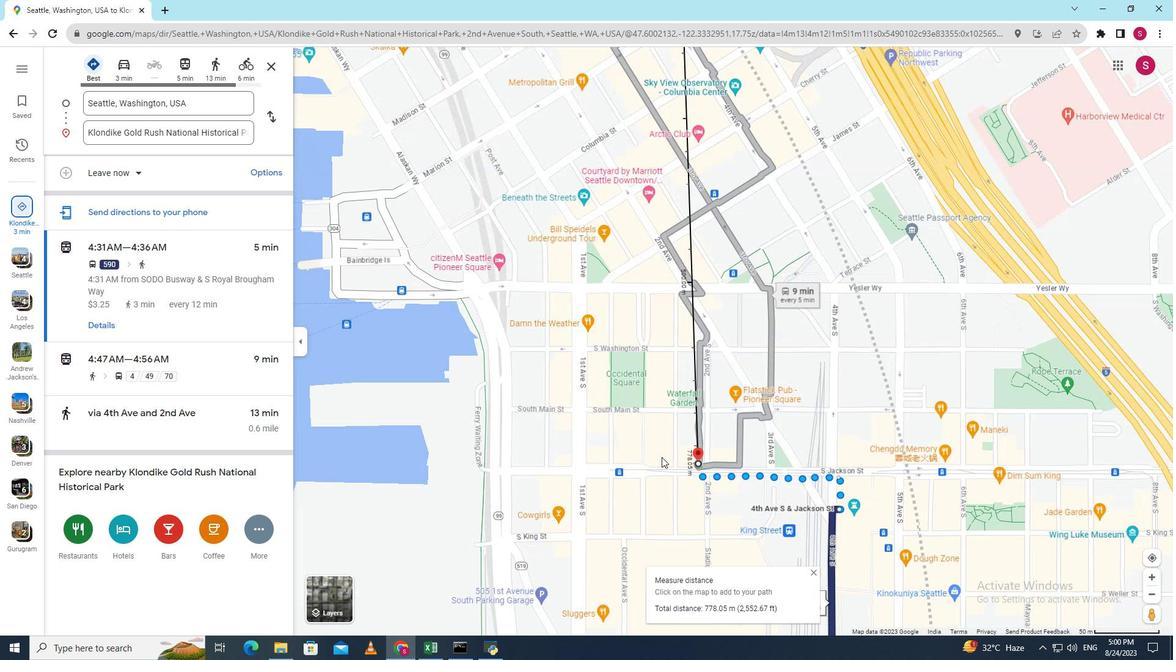 
Action: Mouse scrolled (662, 456) with delta (0, 0)
Screenshot: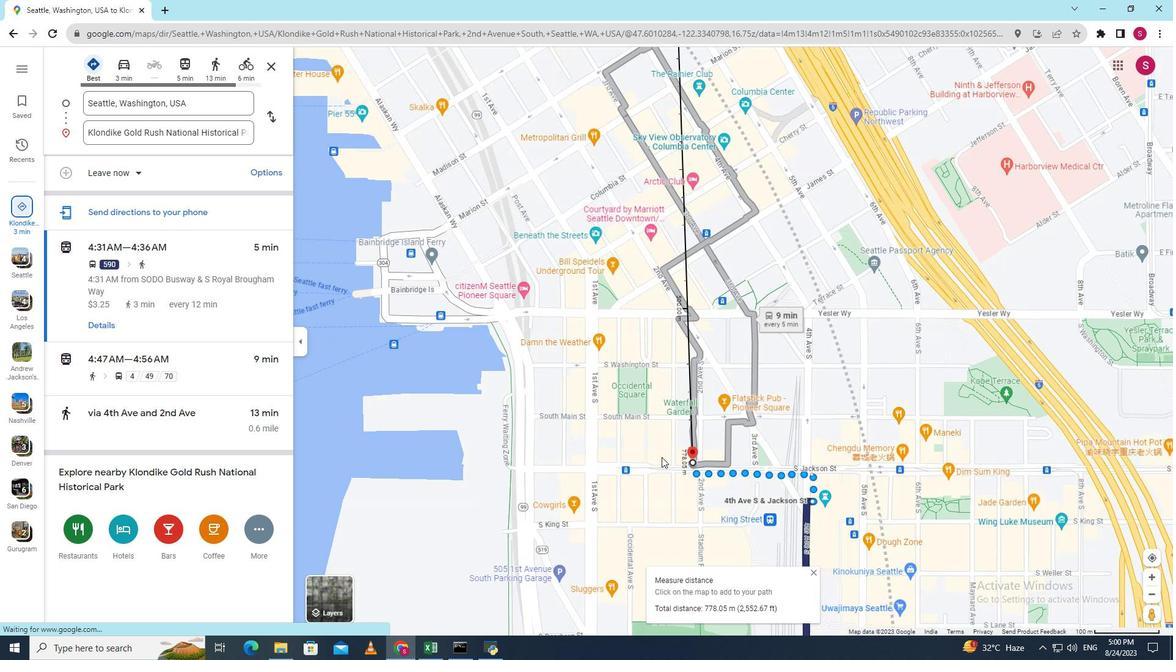 
Action: Mouse scrolled (662, 456) with delta (0, 0)
Screenshot: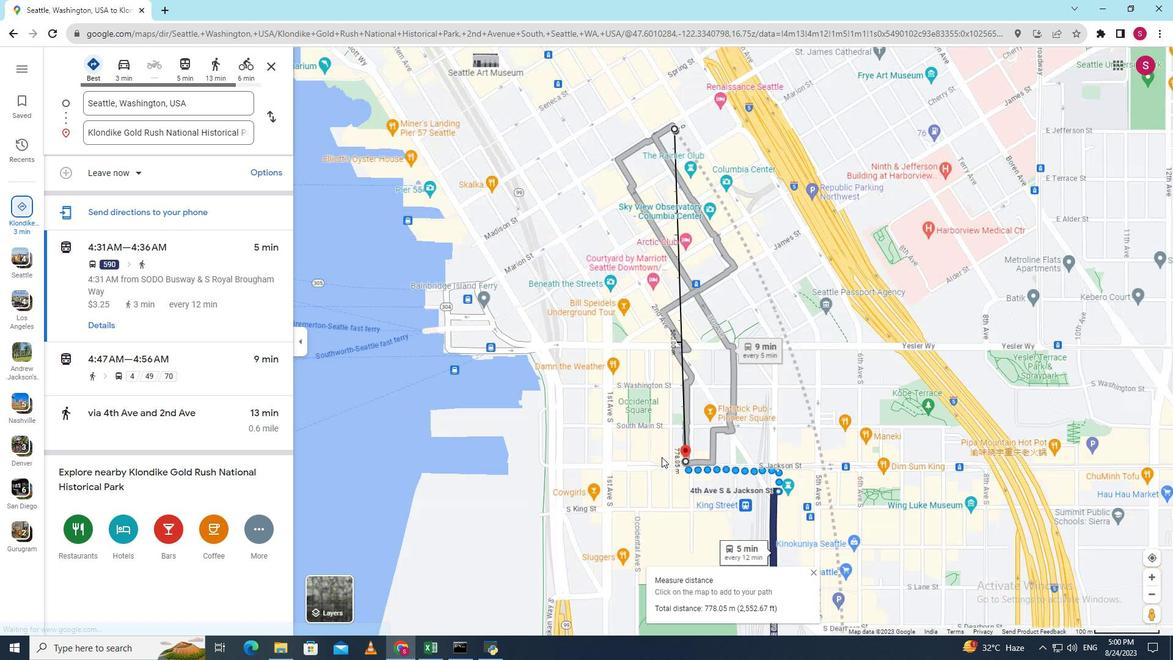
Action: Mouse scrolled (662, 456) with delta (0, 0)
Screenshot: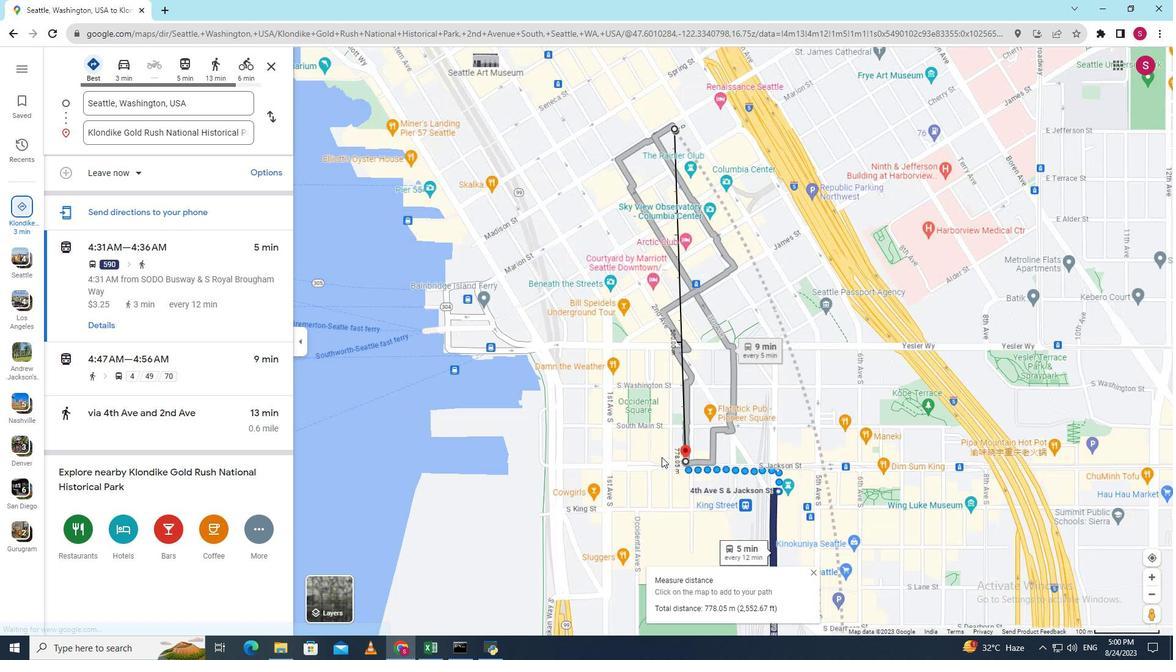 
Action: Mouse scrolled (662, 456) with delta (0, 0)
Screenshot: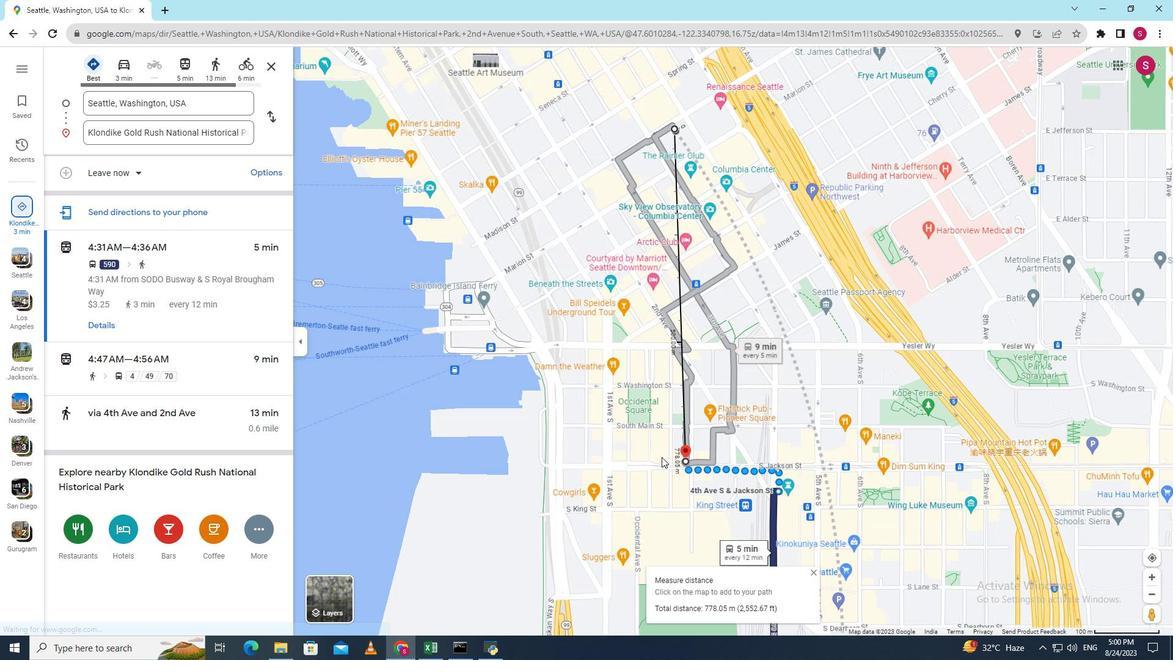 
Action: Mouse moved to (656, 606)
Screenshot: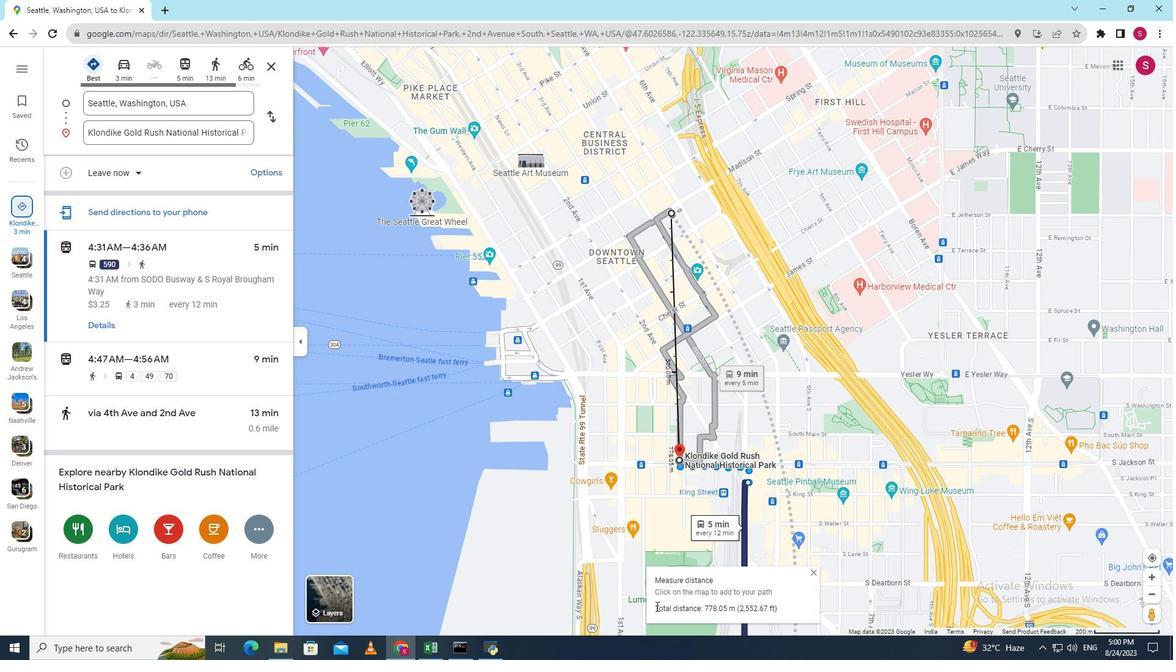 
Action: Mouse pressed left at (656, 606)
Screenshot: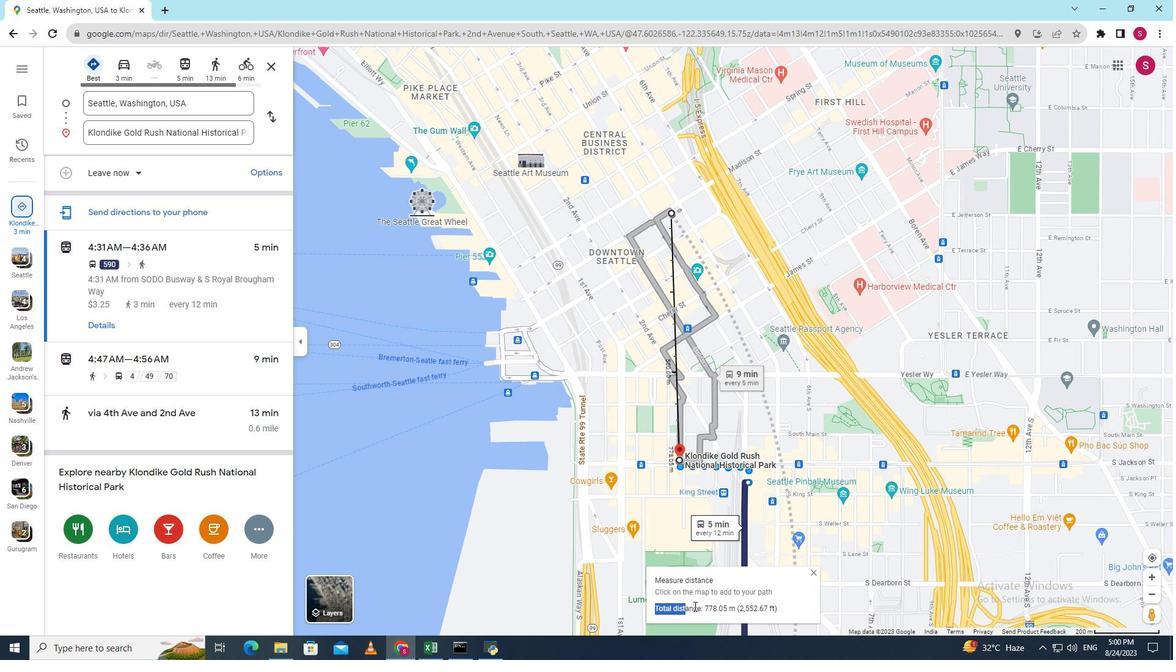 
Action: Mouse moved to (807, 607)
Screenshot: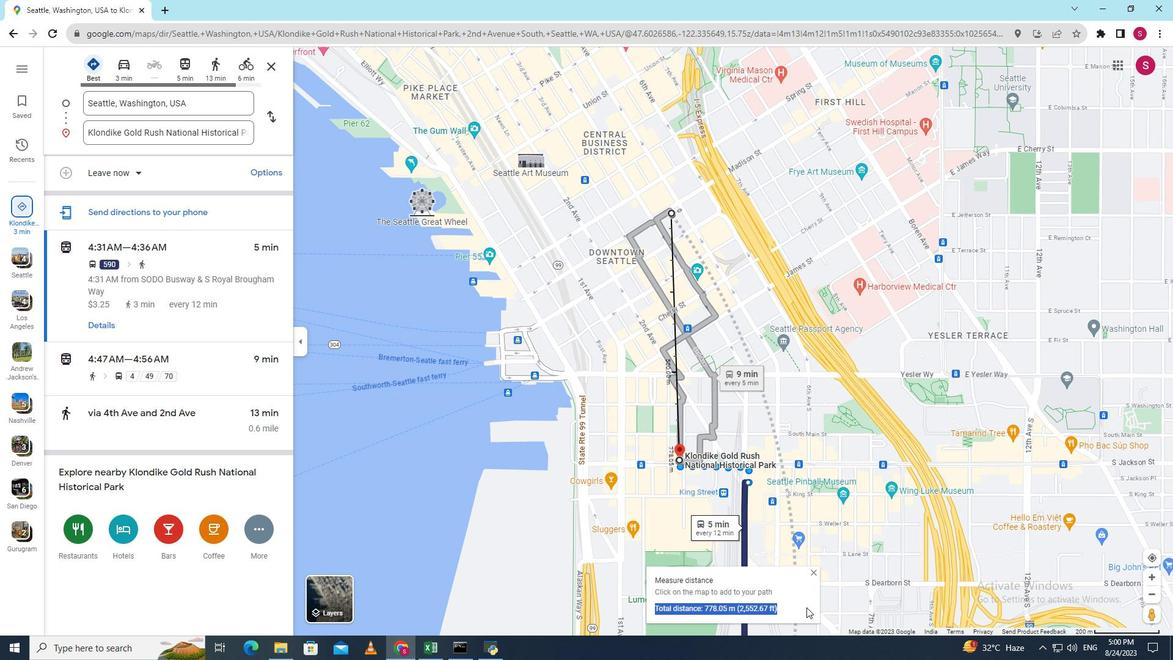 
